 Task: Search one way flight ticket for 3 adults, 3 children in premium economy from Eagle/vail: Eagle County Regional Airport to Indianapolis: Indianapolis International Airport on 8-5-2023. Choice of flights is Spirit. Number of bags: 1 carry on bag. Price is upto 84000. Outbound departure time preference is 23:45.
Action: Mouse moved to (294, 148)
Screenshot: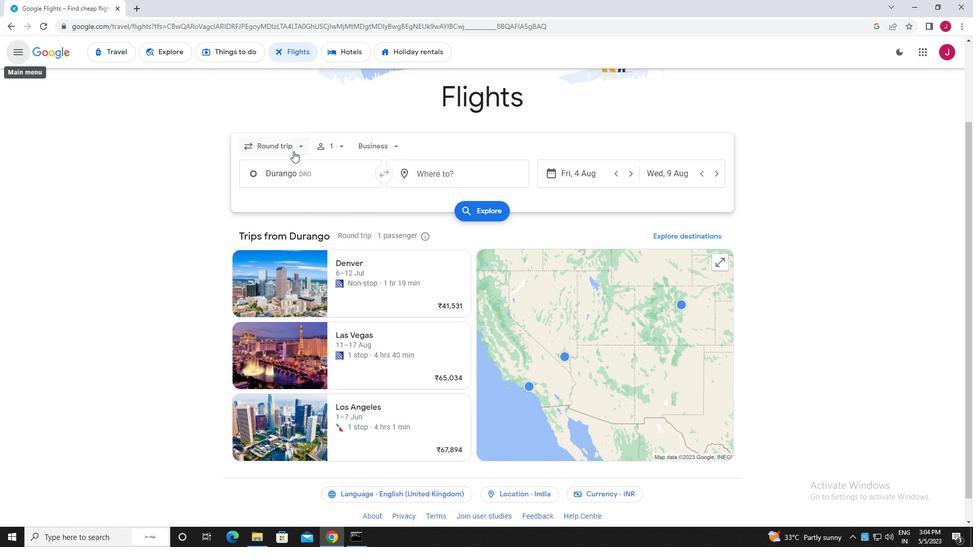 
Action: Mouse pressed left at (294, 148)
Screenshot: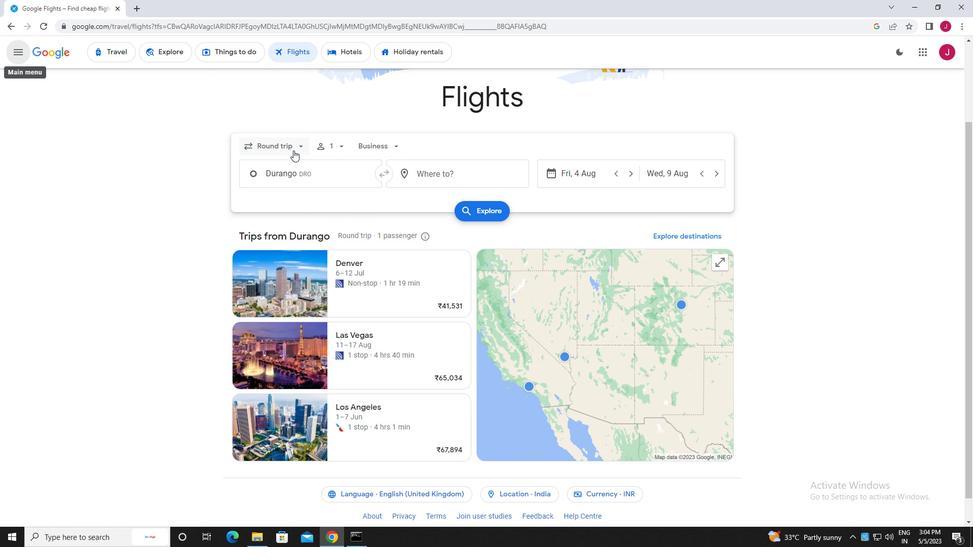 
Action: Mouse moved to (292, 193)
Screenshot: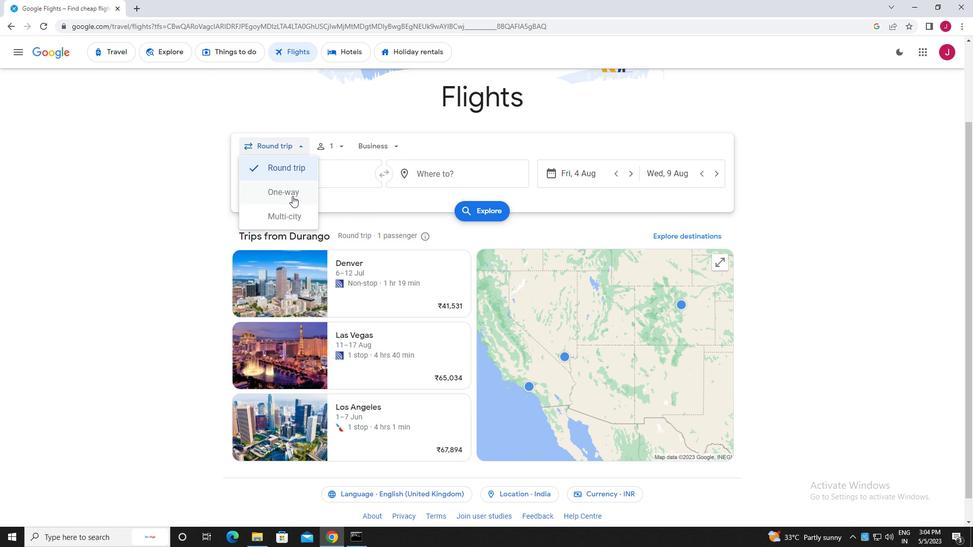 
Action: Mouse pressed left at (292, 193)
Screenshot: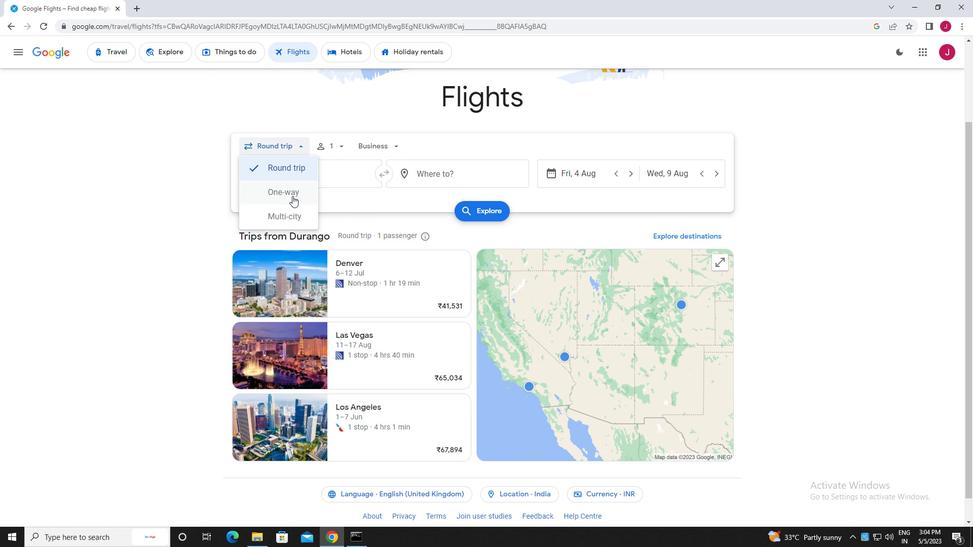 
Action: Mouse moved to (337, 144)
Screenshot: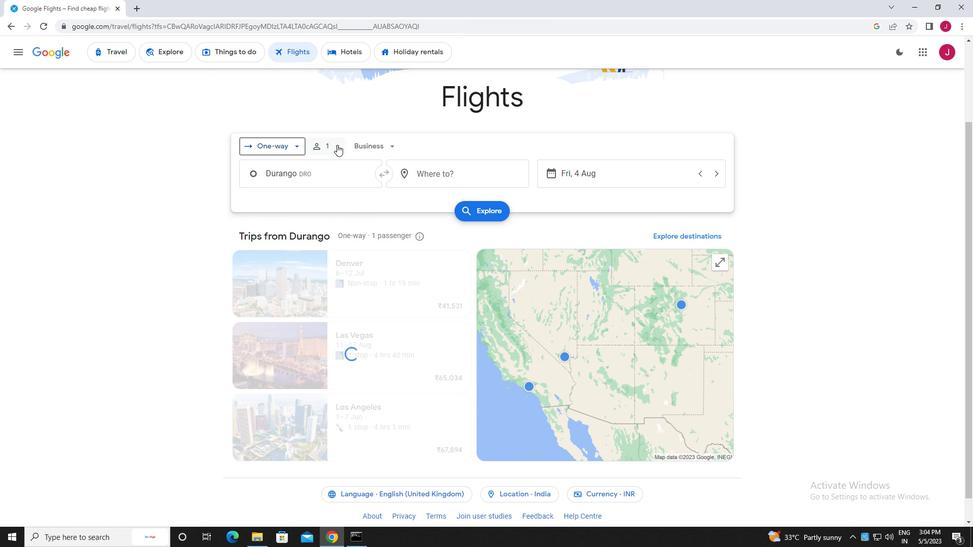 
Action: Mouse pressed left at (337, 144)
Screenshot: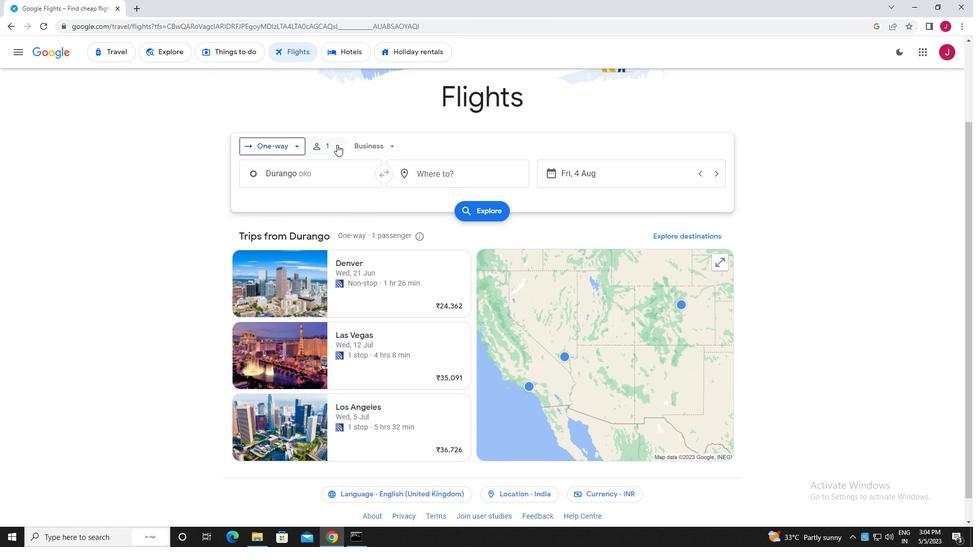 
Action: Mouse moved to (415, 199)
Screenshot: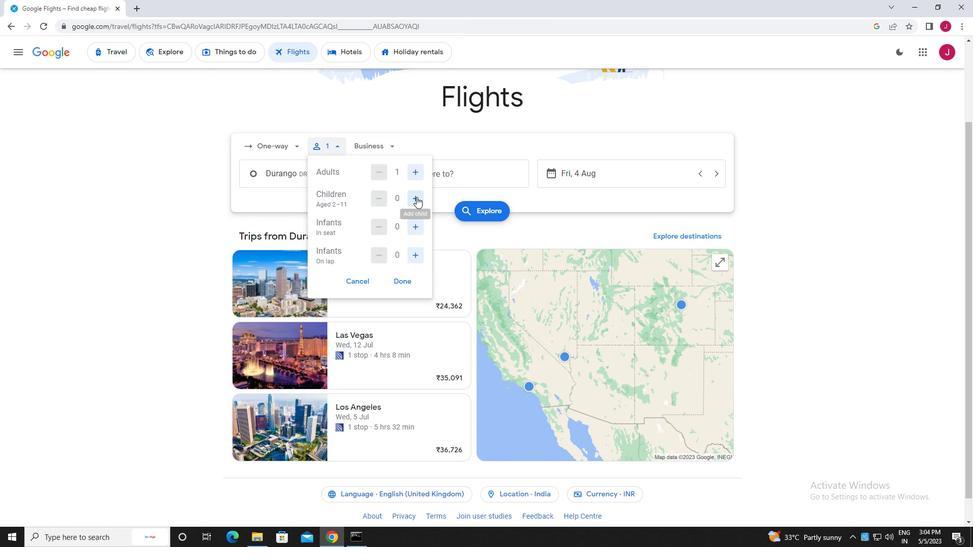
Action: Mouse pressed left at (415, 199)
Screenshot: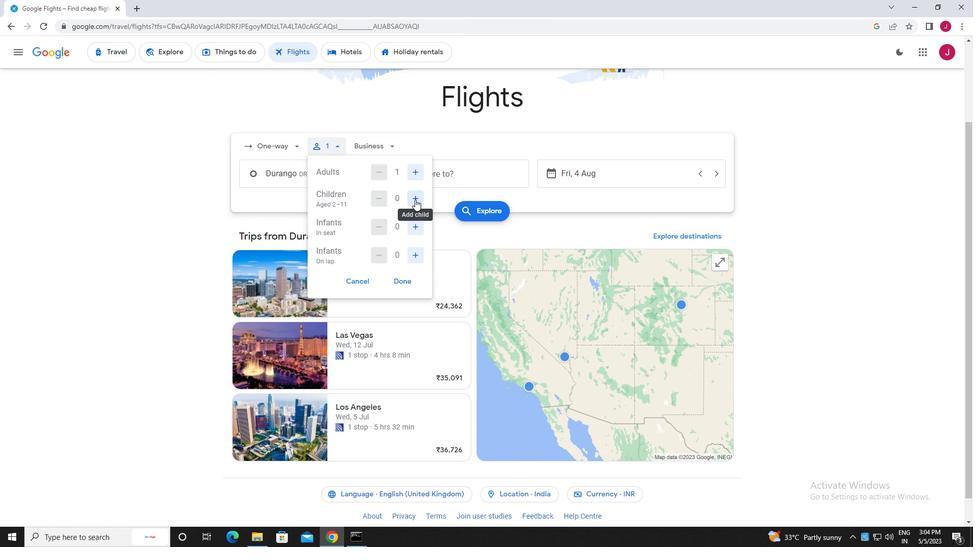 
Action: Mouse pressed left at (415, 199)
Screenshot: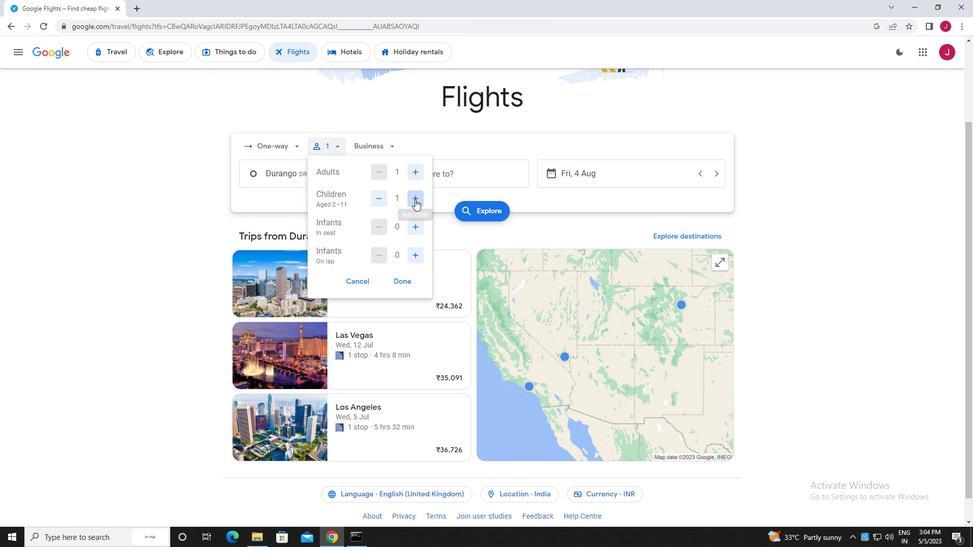 
Action: Mouse moved to (413, 170)
Screenshot: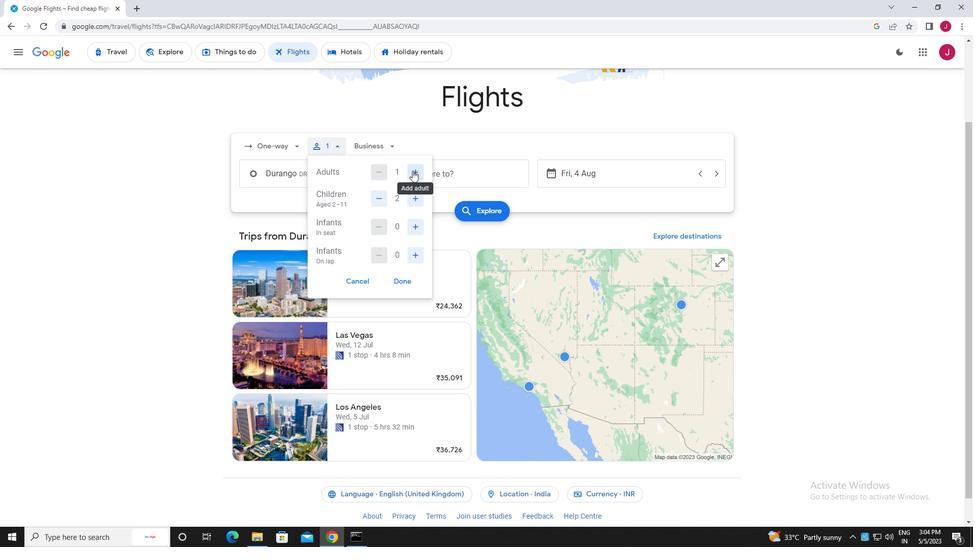 
Action: Mouse pressed left at (413, 170)
Screenshot: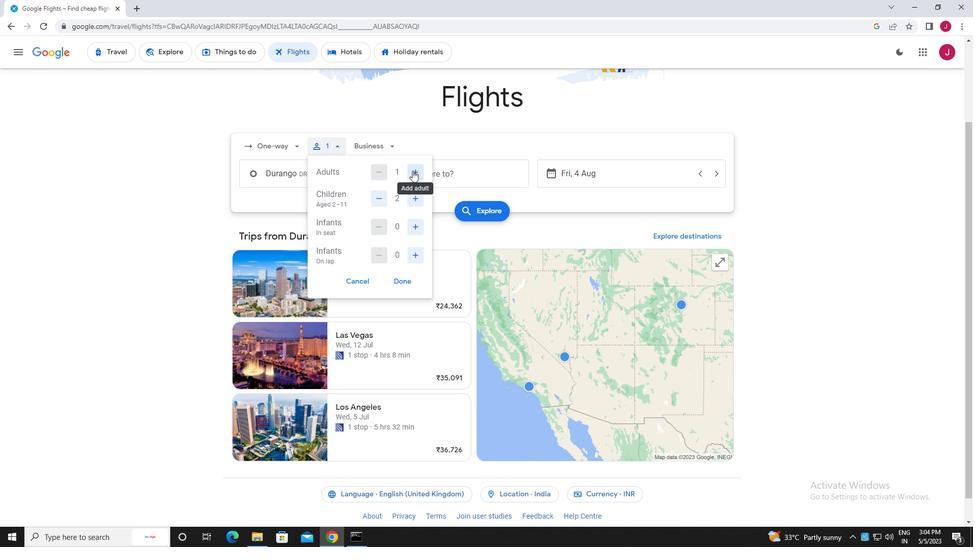 
Action: Mouse moved to (413, 170)
Screenshot: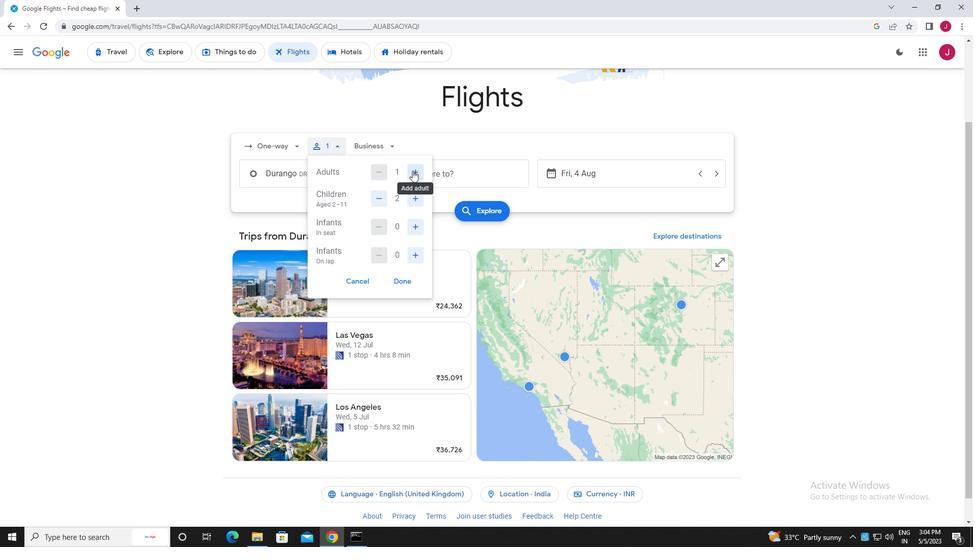 
Action: Mouse pressed left at (413, 170)
Screenshot: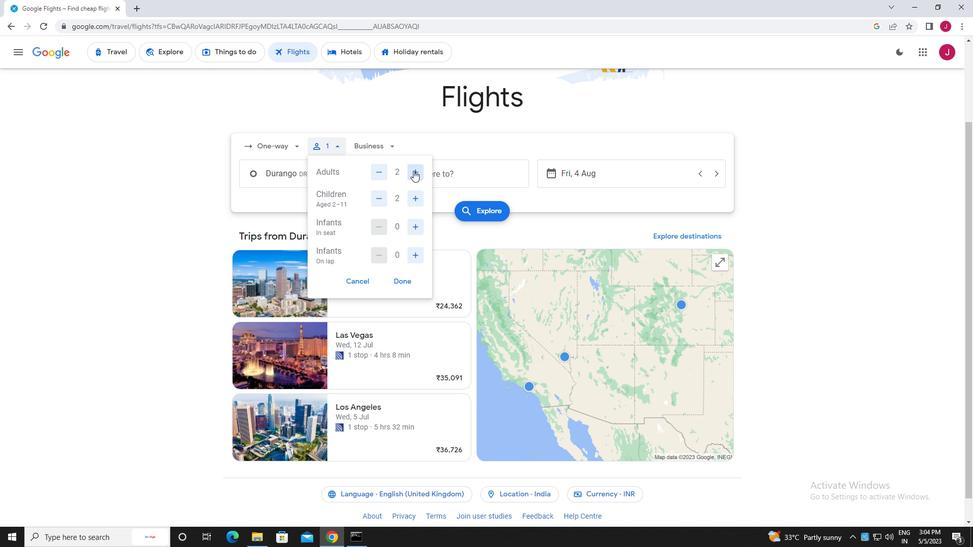 
Action: Mouse moved to (416, 198)
Screenshot: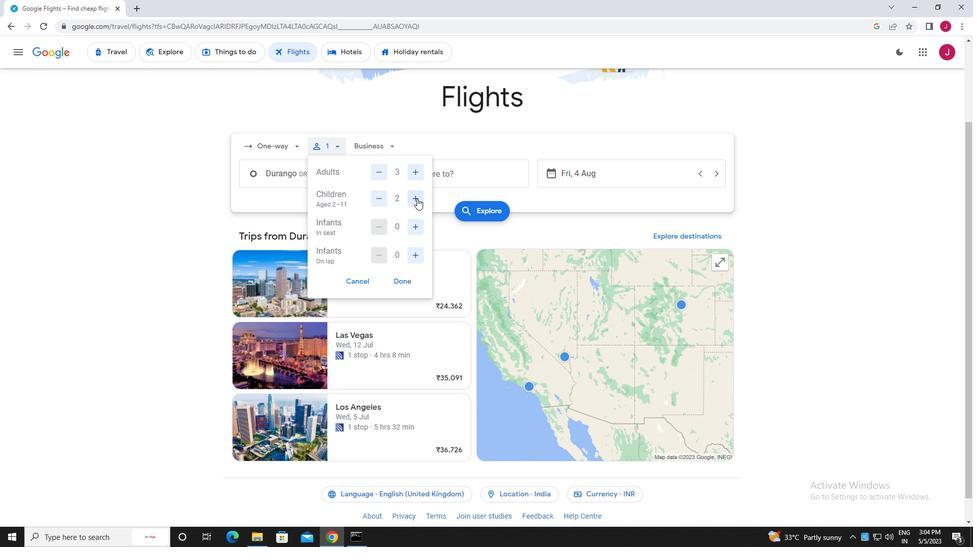 
Action: Mouse pressed left at (416, 198)
Screenshot: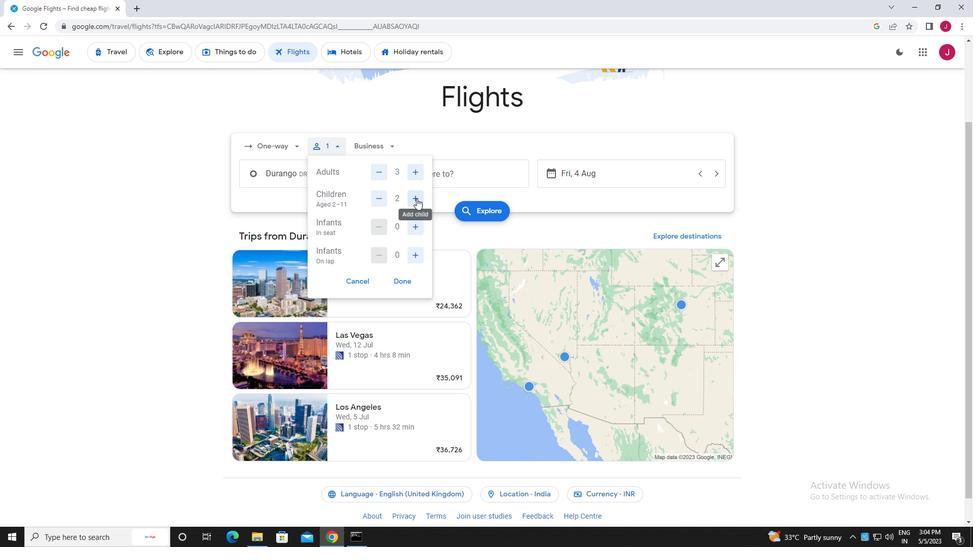 
Action: Mouse moved to (404, 279)
Screenshot: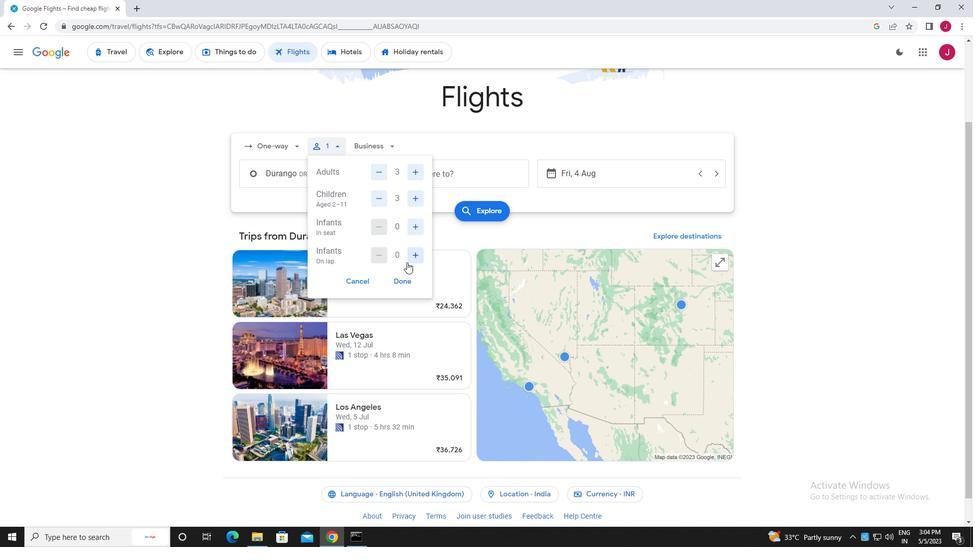 
Action: Mouse pressed left at (404, 279)
Screenshot: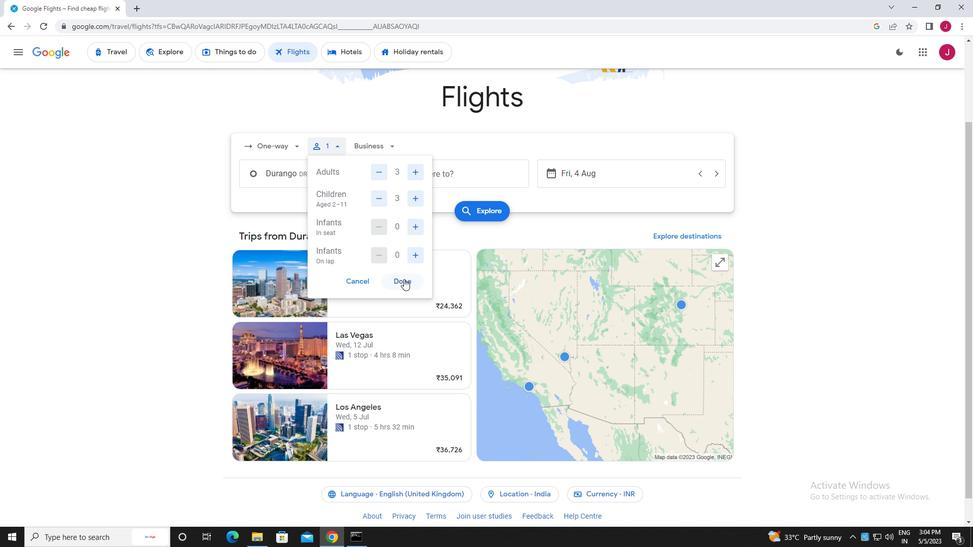 
Action: Mouse moved to (376, 150)
Screenshot: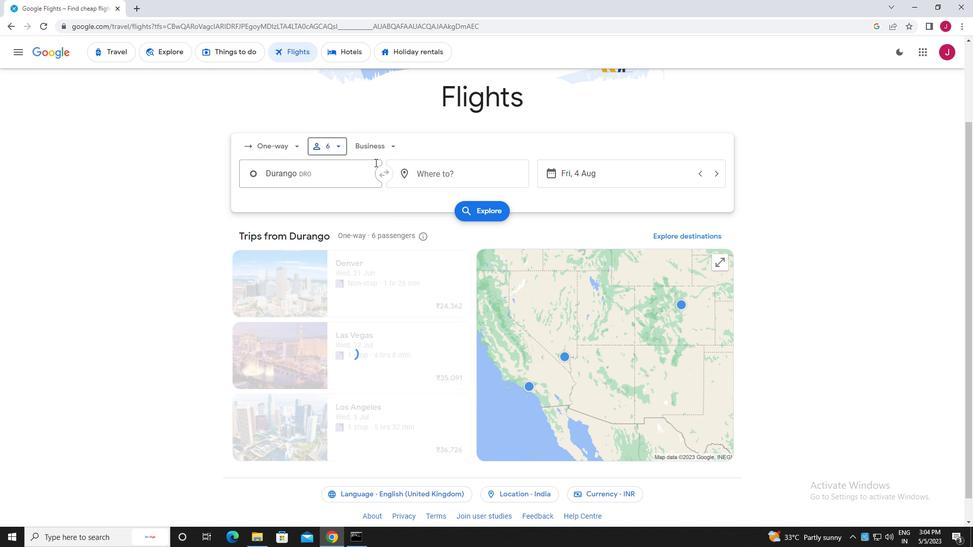 
Action: Mouse pressed left at (376, 150)
Screenshot: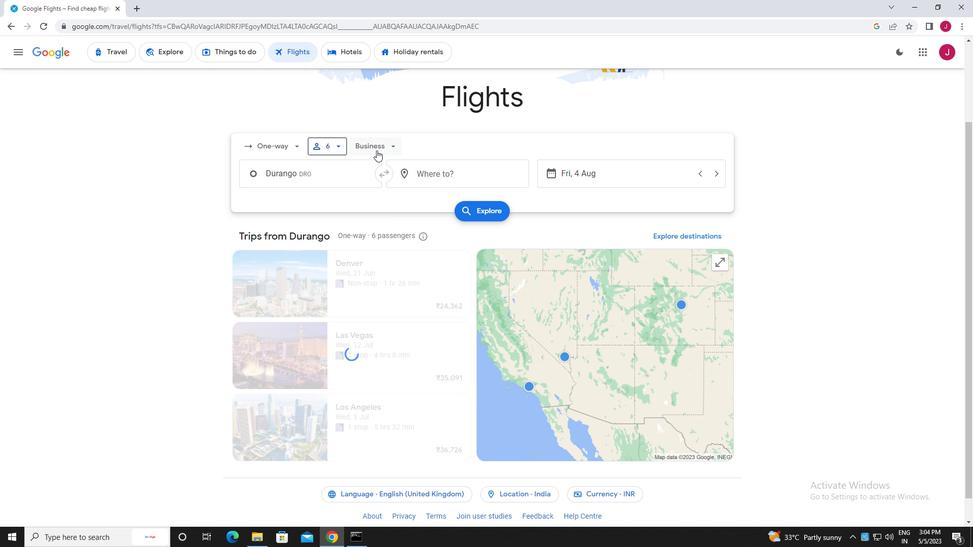 
Action: Mouse moved to (392, 194)
Screenshot: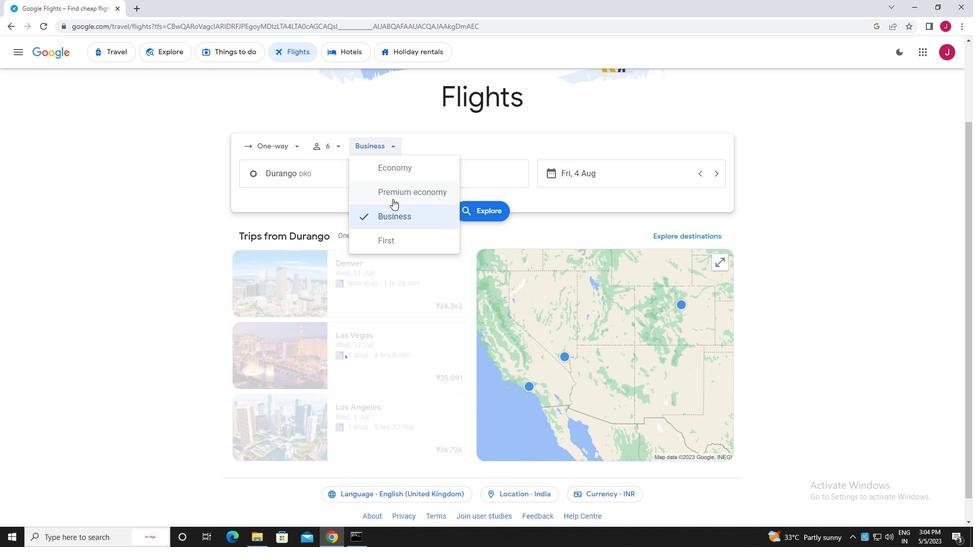 
Action: Mouse pressed left at (392, 194)
Screenshot: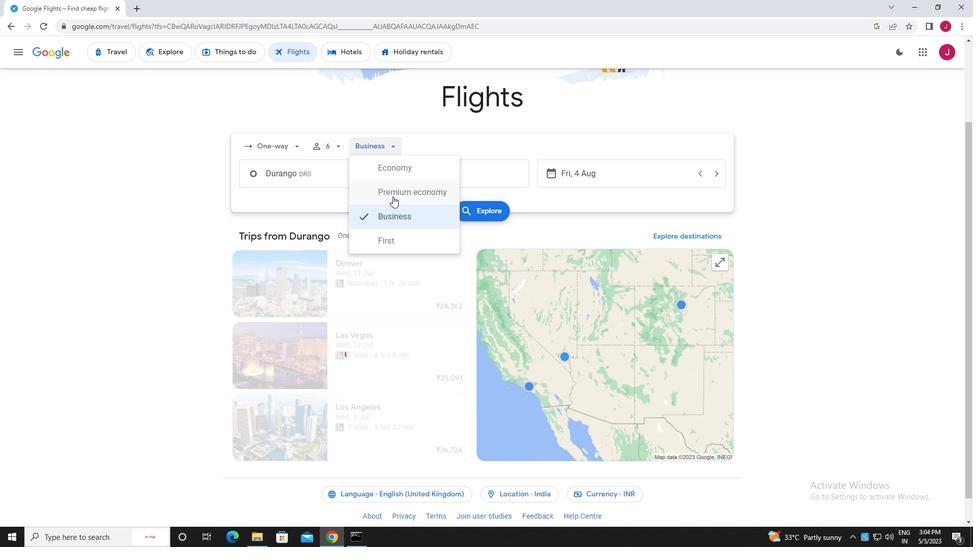 
Action: Mouse moved to (343, 176)
Screenshot: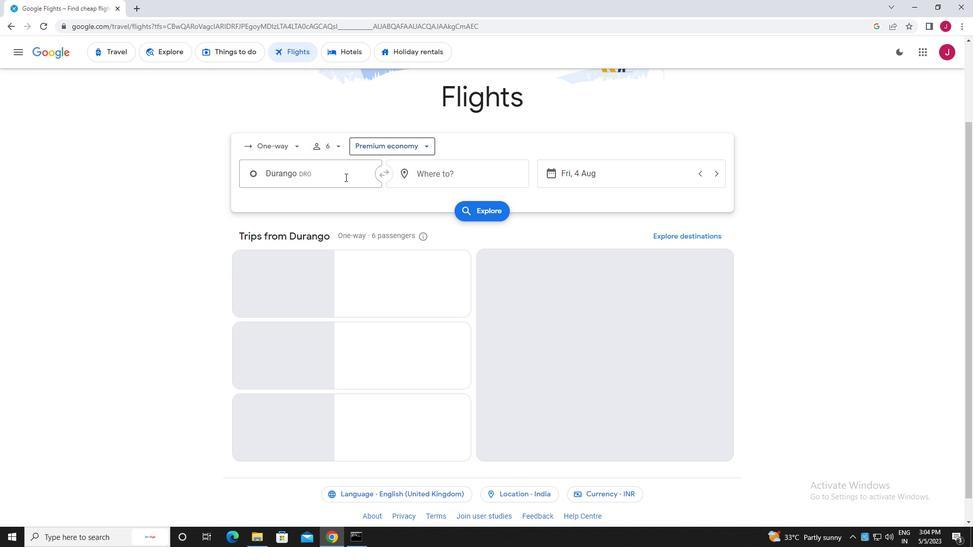 
Action: Mouse pressed left at (343, 176)
Screenshot: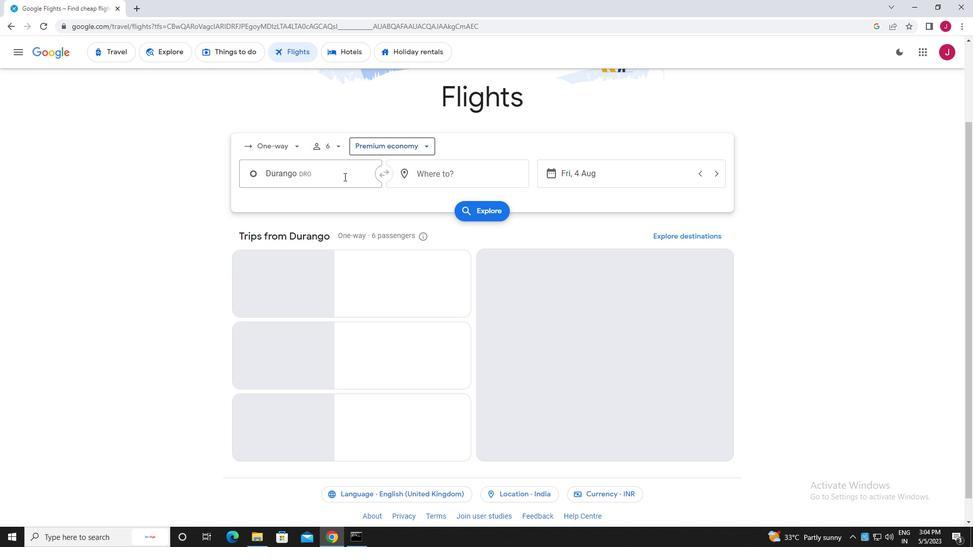 
Action: Mouse moved to (343, 176)
Screenshot: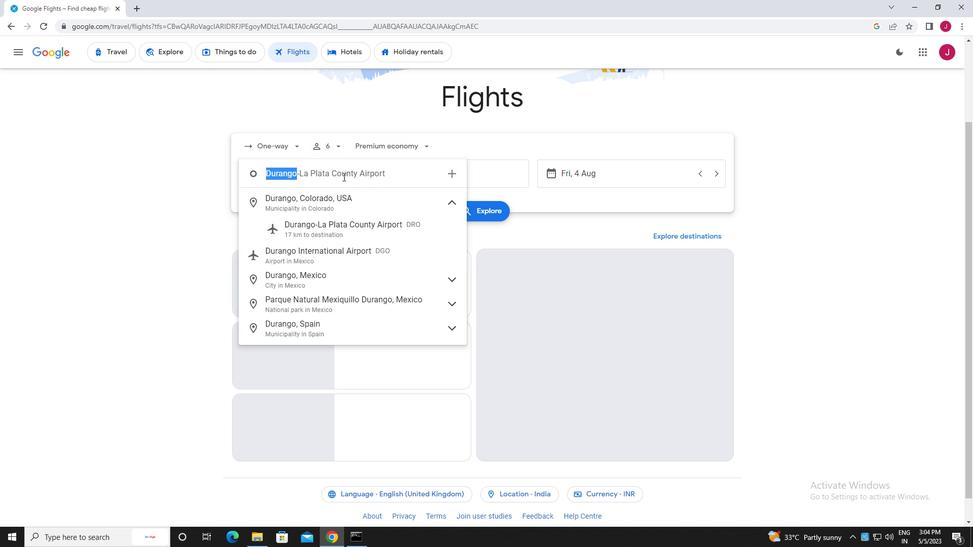 
Action: Key pressed eagle<Key.space>cou
Screenshot: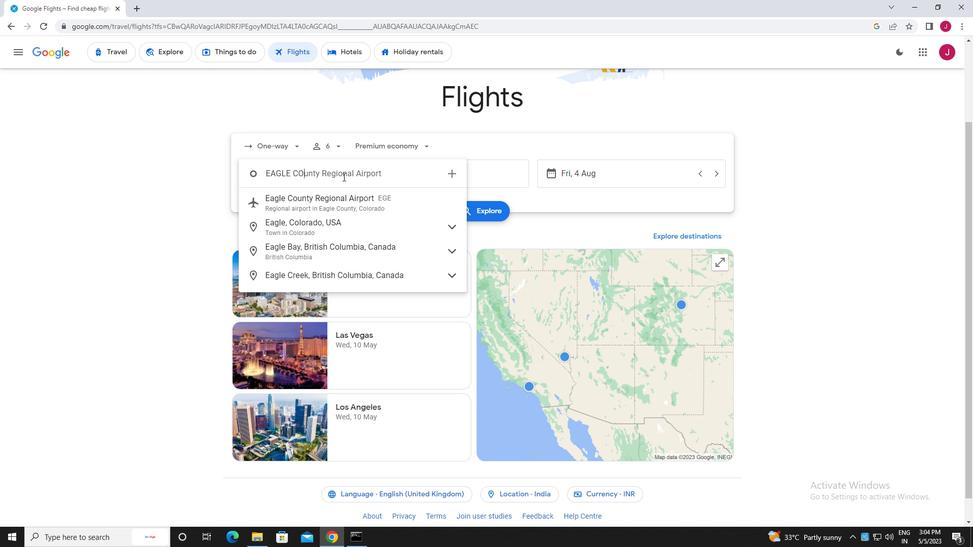 
Action: Mouse moved to (409, 207)
Screenshot: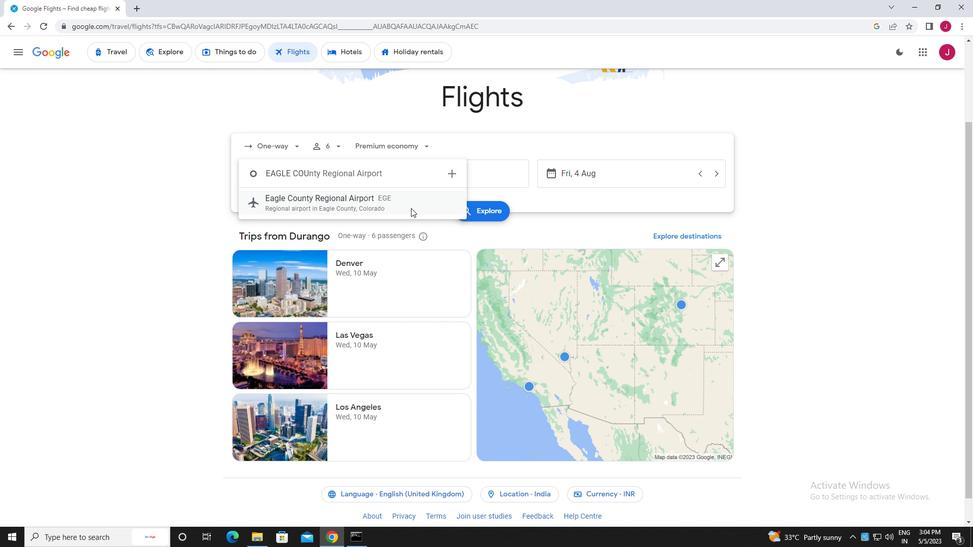 
Action: Mouse pressed left at (409, 207)
Screenshot: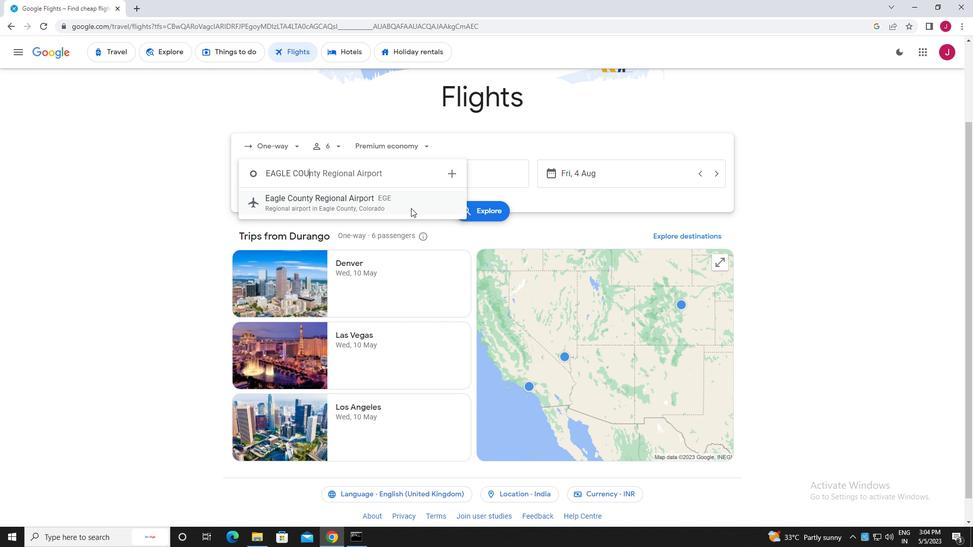 
Action: Mouse moved to (461, 177)
Screenshot: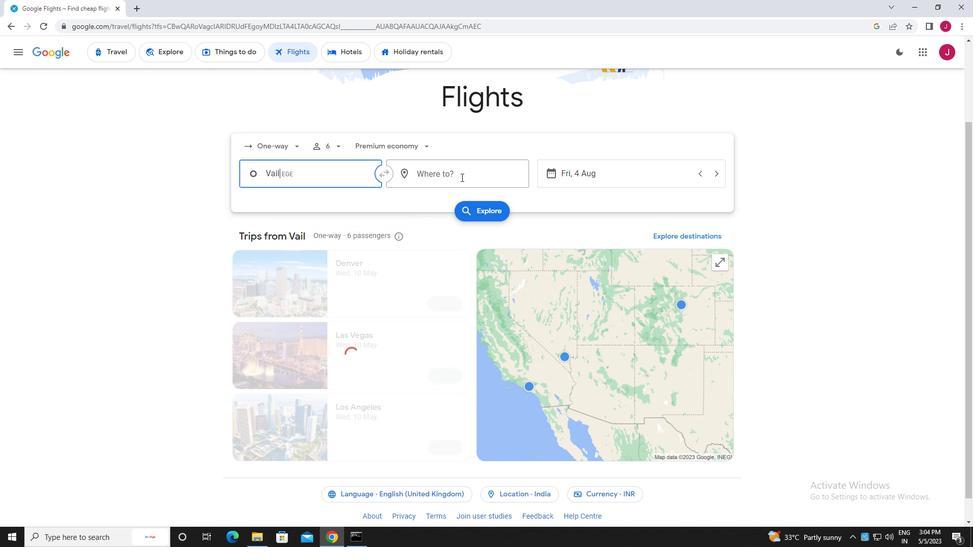 
Action: Mouse pressed left at (461, 177)
Screenshot: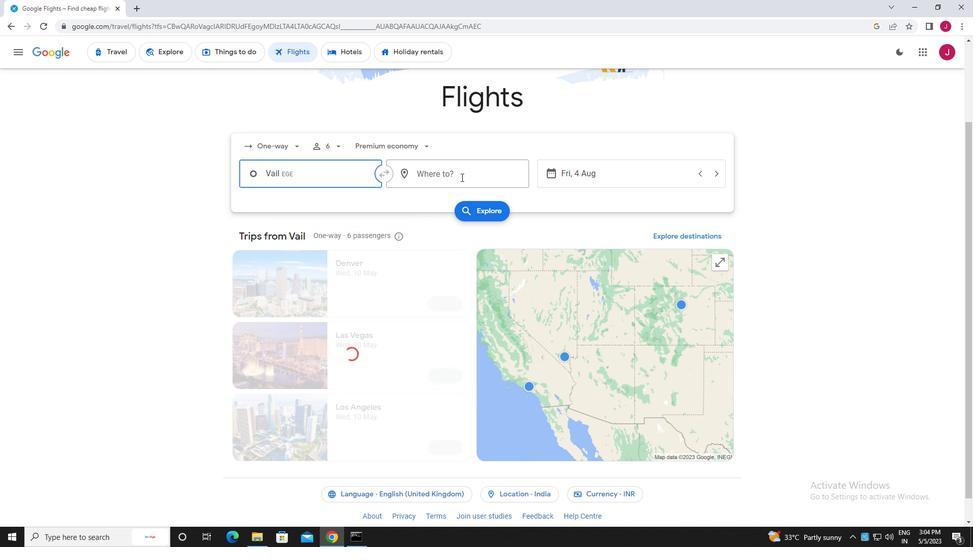 
Action: Key pressed indianapo
Screenshot: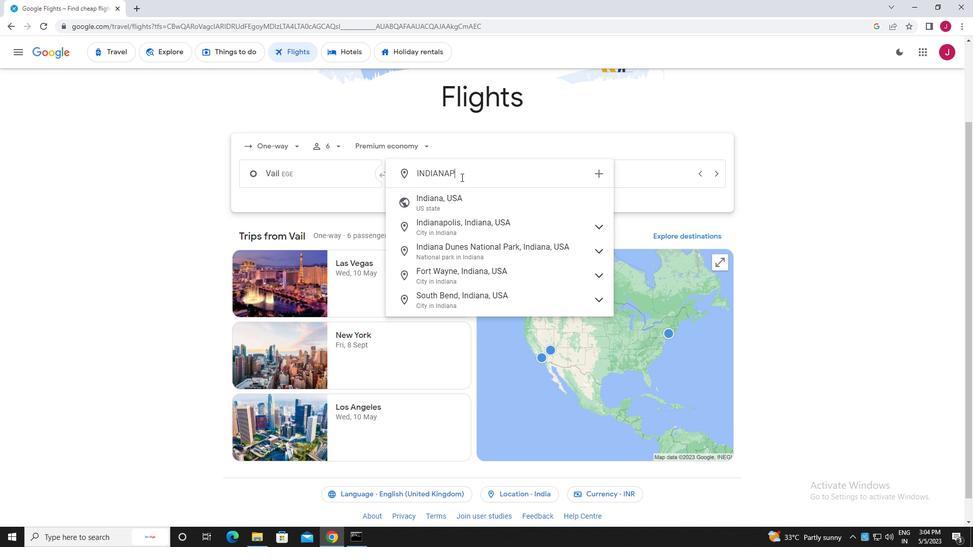 
Action: Mouse moved to (491, 224)
Screenshot: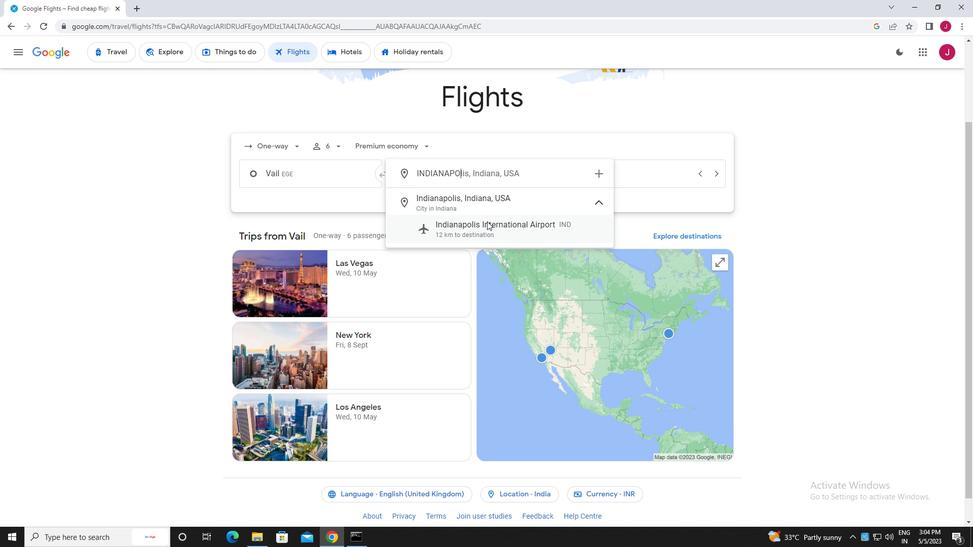 
Action: Mouse pressed left at (491, 224)
Screenshot: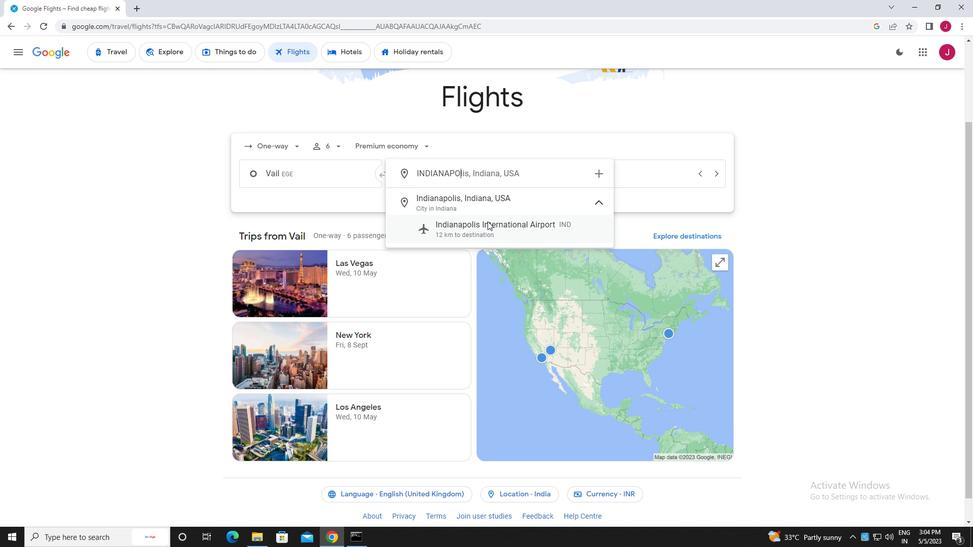 
Action: Mouse moved to (597, 175)
Screenshot: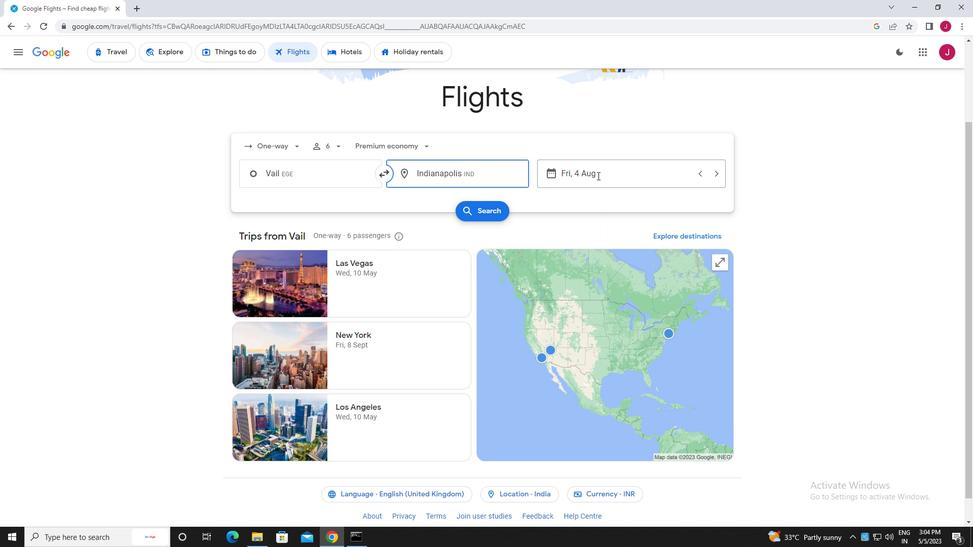 
Action: Mouse pressed left at (597, 175)
Screenshot: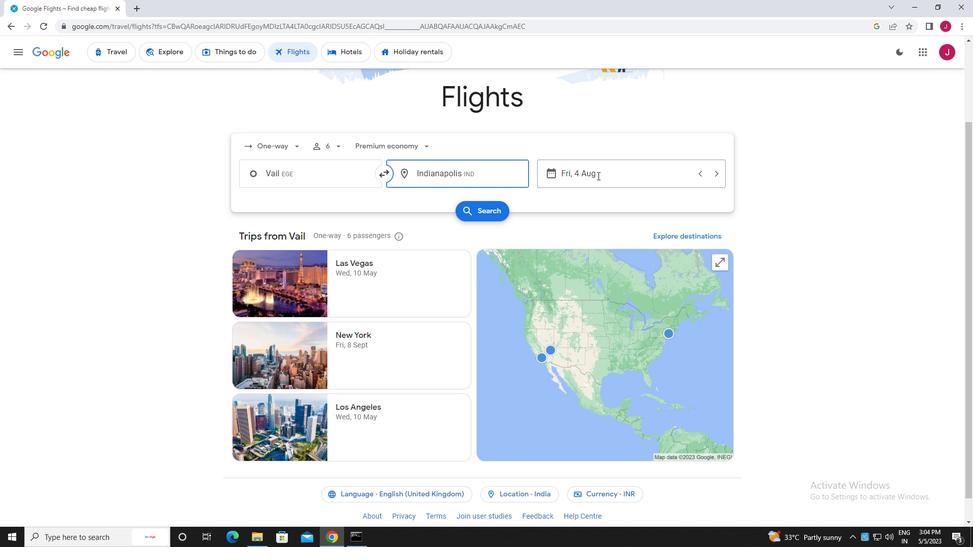 
Action: Mouse moved to (508, 251)
Screenshot: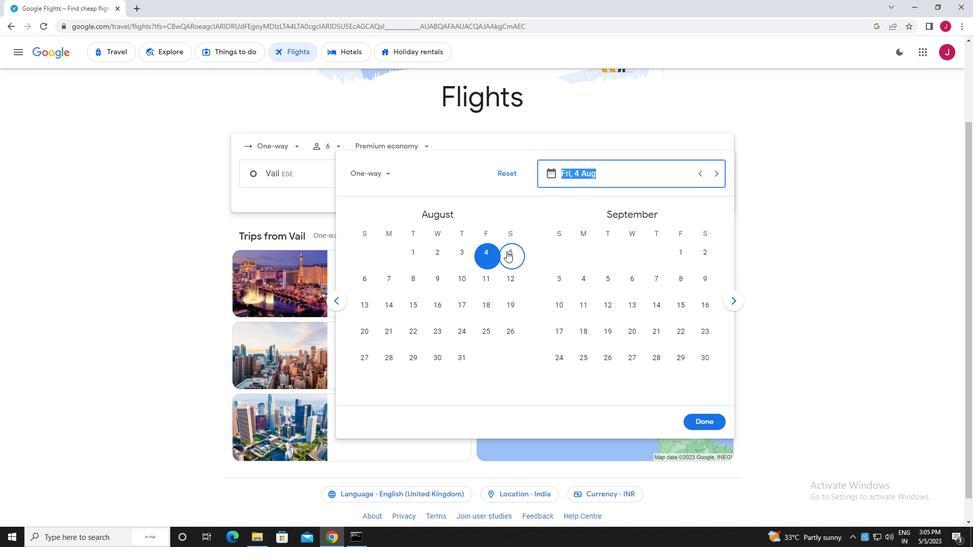 
Action: Mouse pressed left at (508, 251)
Screenshot: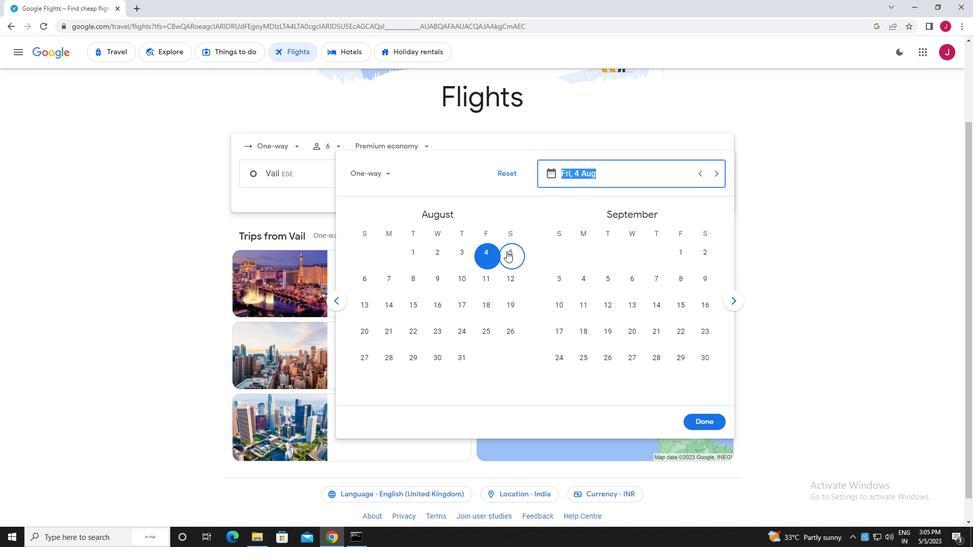 
Action: Mouse moved to (702, 420)
Screenshot: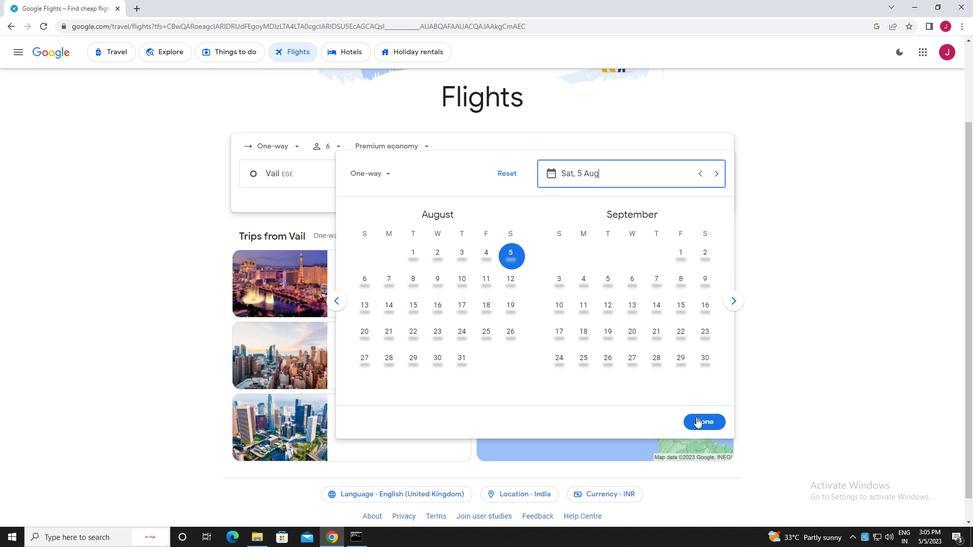 
Action: Mouse pressed left at (702, 420)
Screenshot: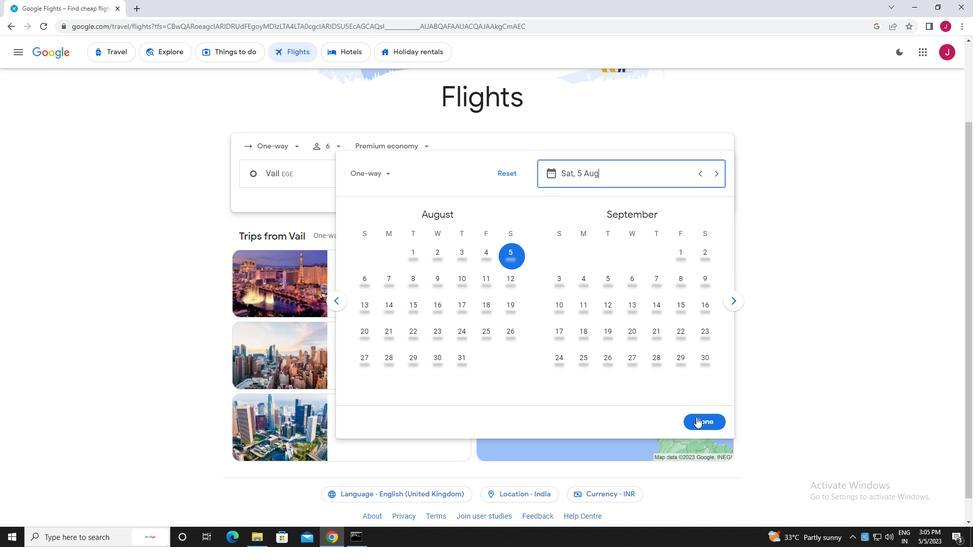 
Action: Mouse moved to (492, 210)
Screenshot: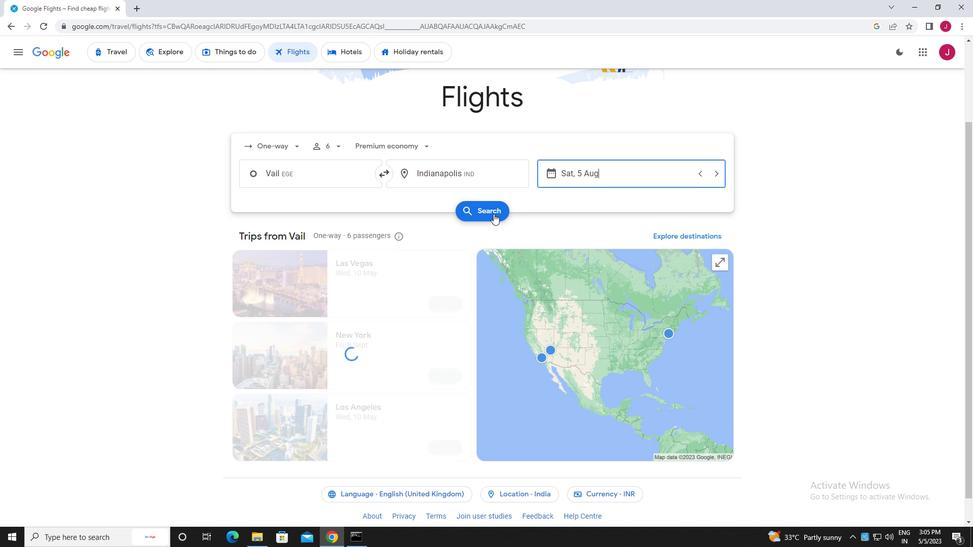 
Action: Mouse pressed left at (492, 210)
Screenshot: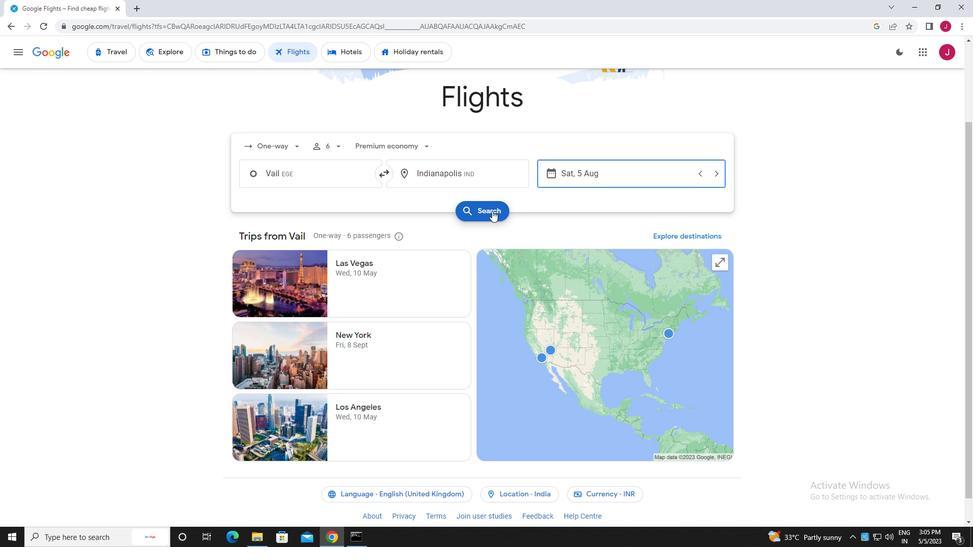 
Action: Mouse moved to (271, 144)
Screenshot: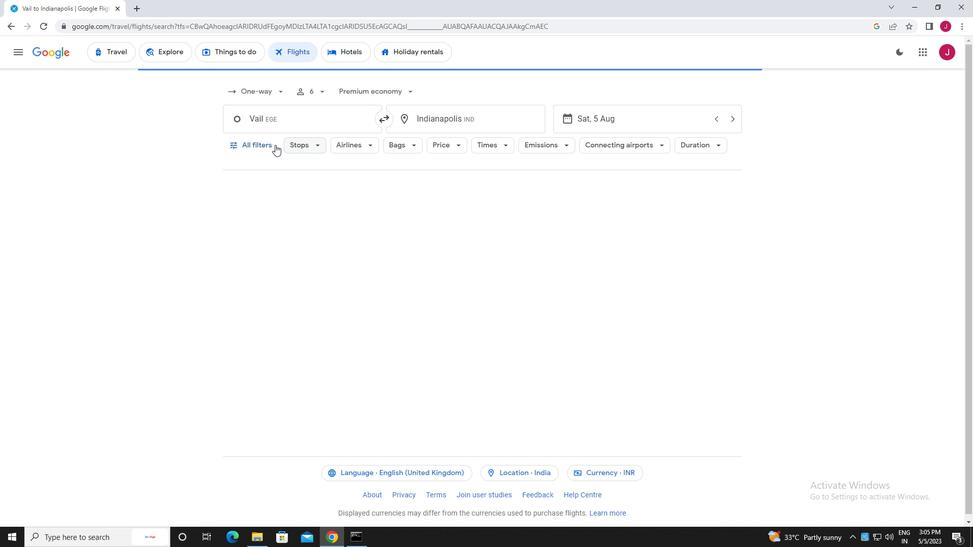 
Action: Mouse pressed left at (271, 144)
Screenshot: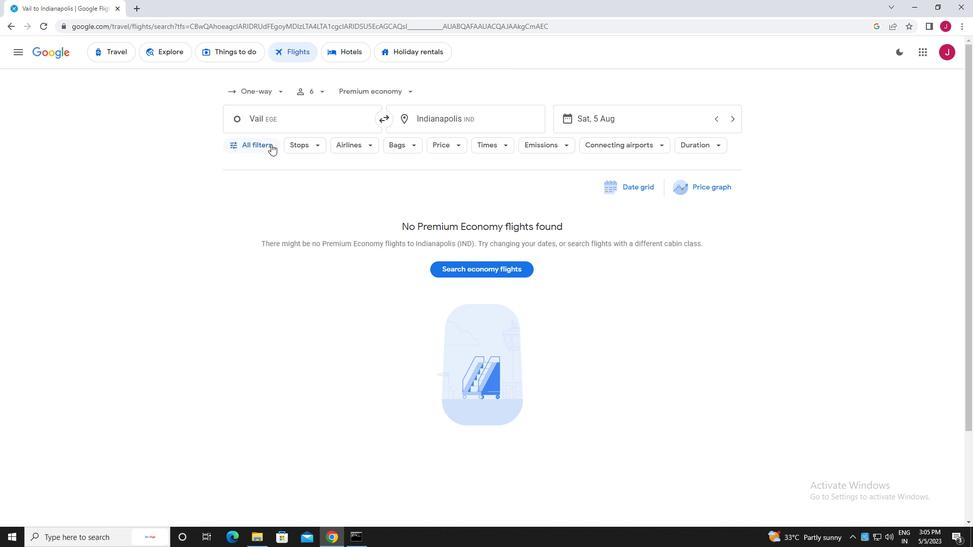 
Action: Mouse moved to (358, 249)
Screenshot: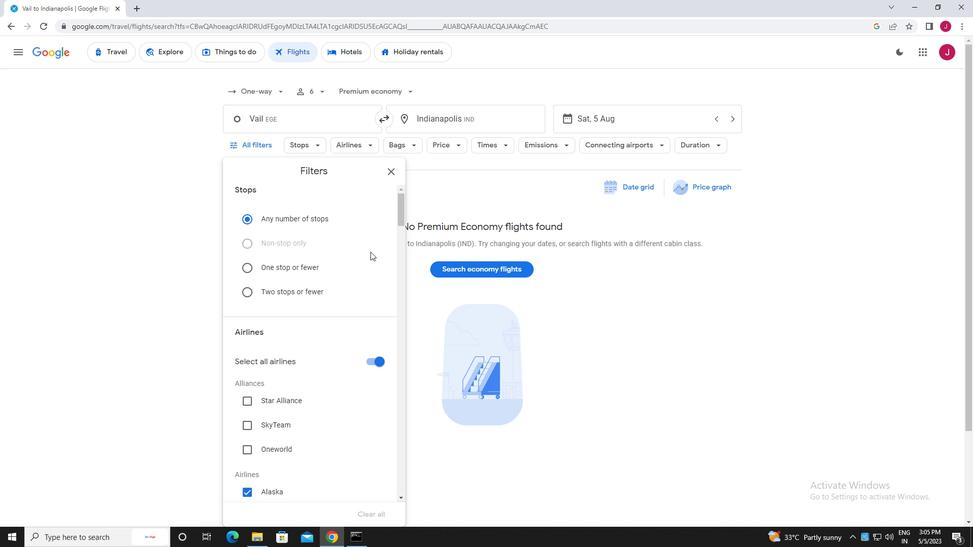 
Action: Mouse scrolled (358, 249) with delta (0, 0)
Screenshot: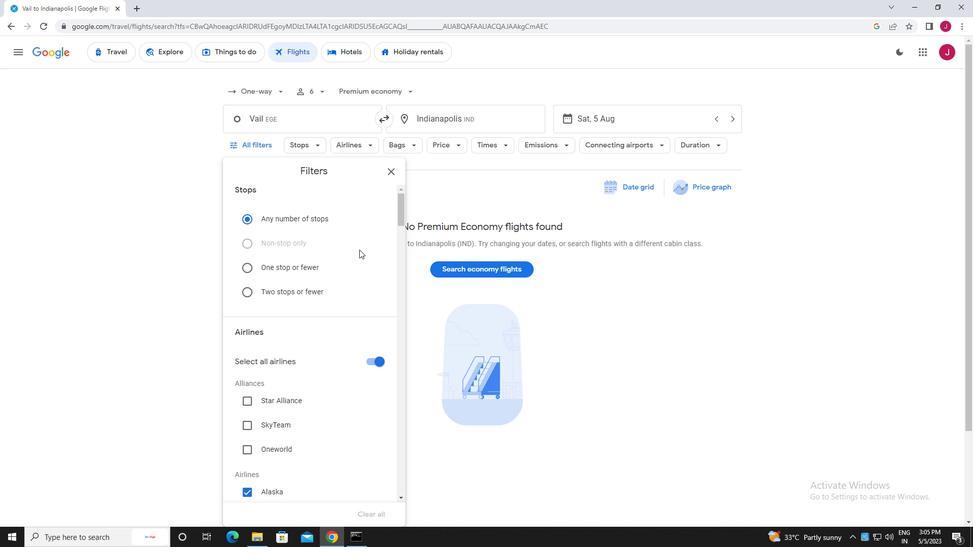 
Action: Mouse scrolled (358, 249) with delta (0, 0)
Screenshot: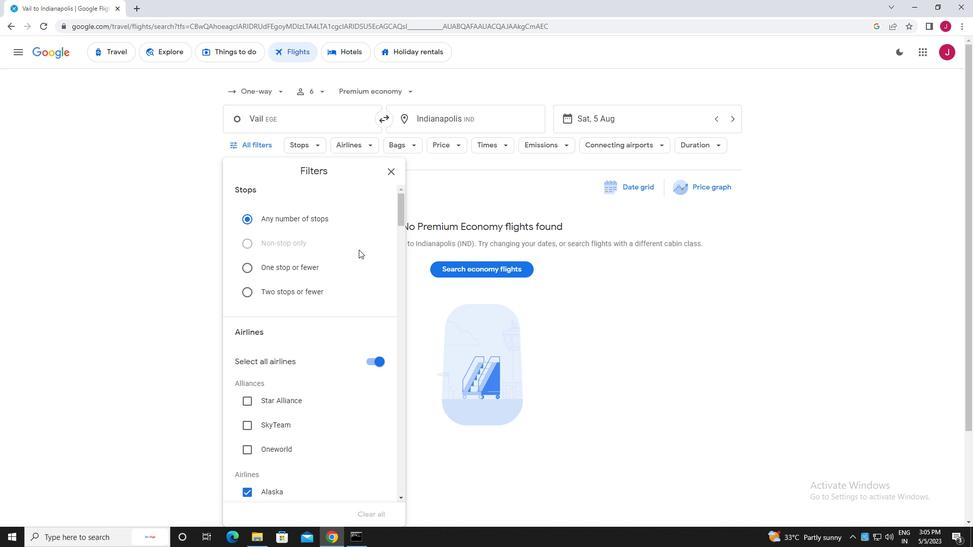 
Action: Mouse moved to (372, 259)
Screenshot: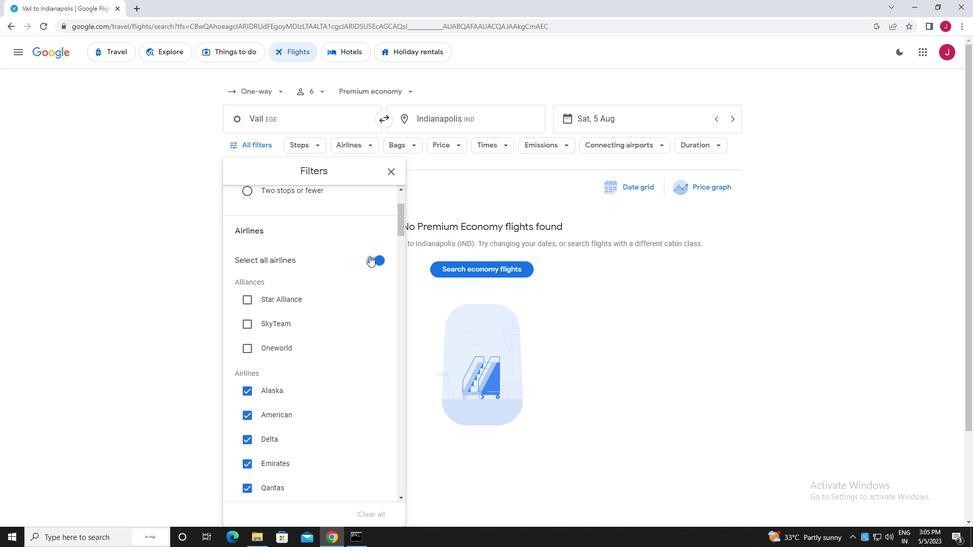 
Action: Mouse pressed left at (372, 259)
Screenshot: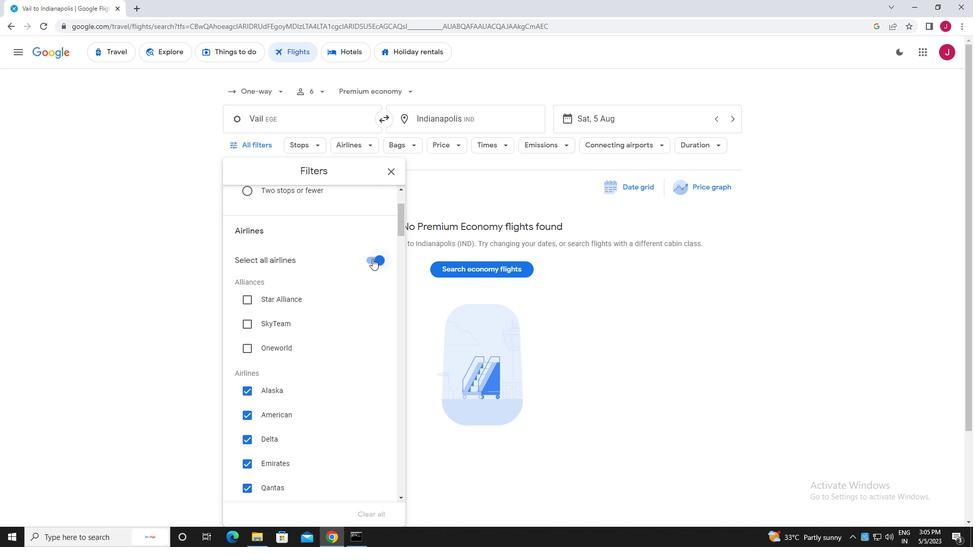 
Action: Mouse moved to (354, 259)
Screenshot: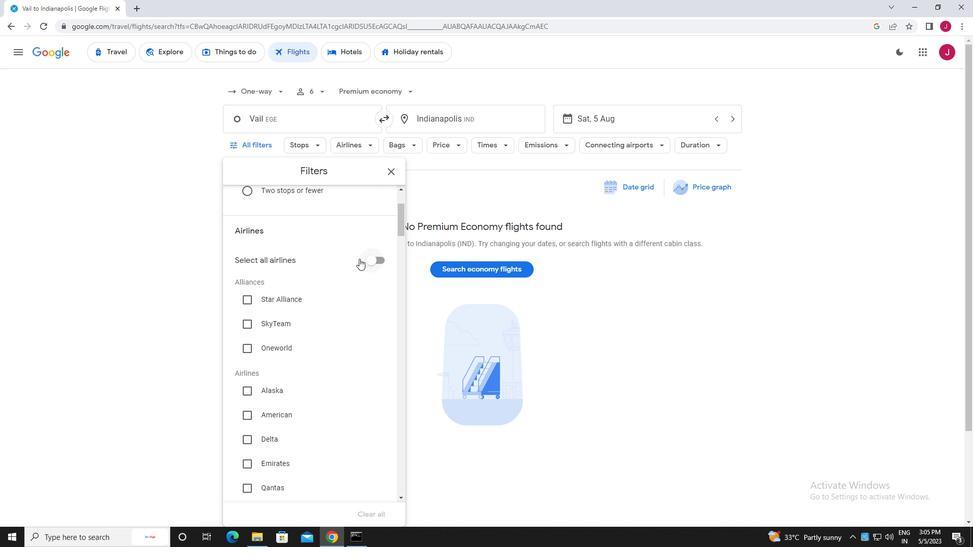 
Action: Mouse scrolled (354, 258) with delta (0, 0)
Screenshot: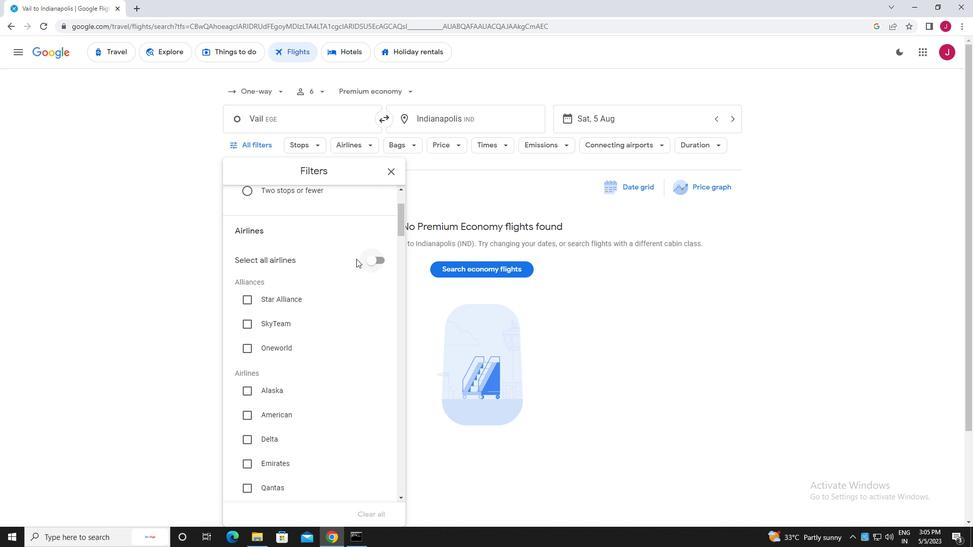 
Action: Mouse scrolled (354, 258) with delta (0, 0)
Screenshot: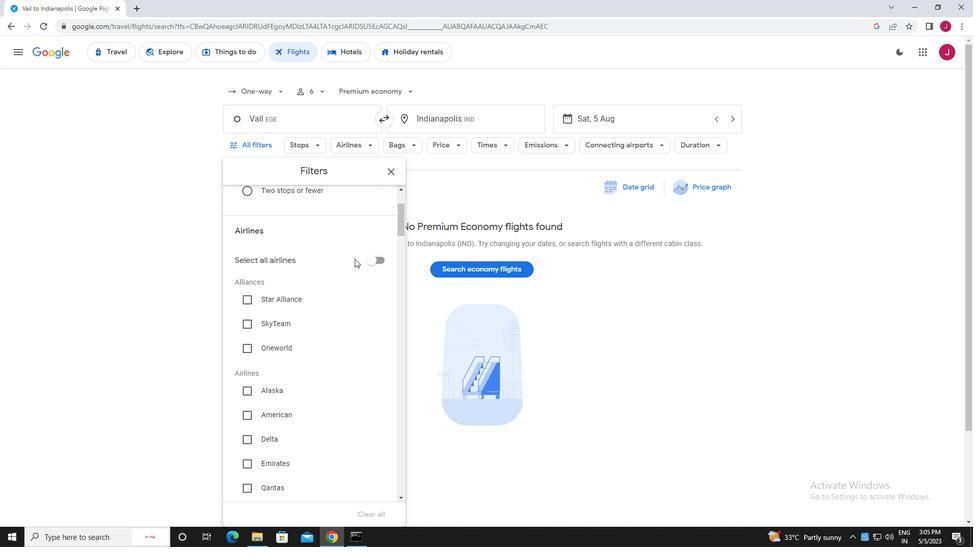 
Action: Mouse scrolled (354, 258) with delta (0, 0)
Screenshot: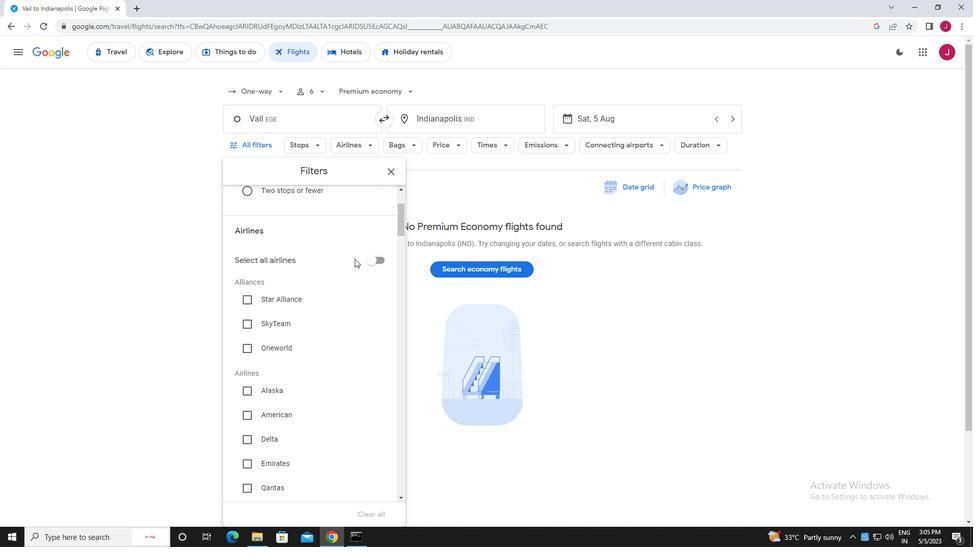 
Action: Mouse moved to (282, 335)
Screenshot: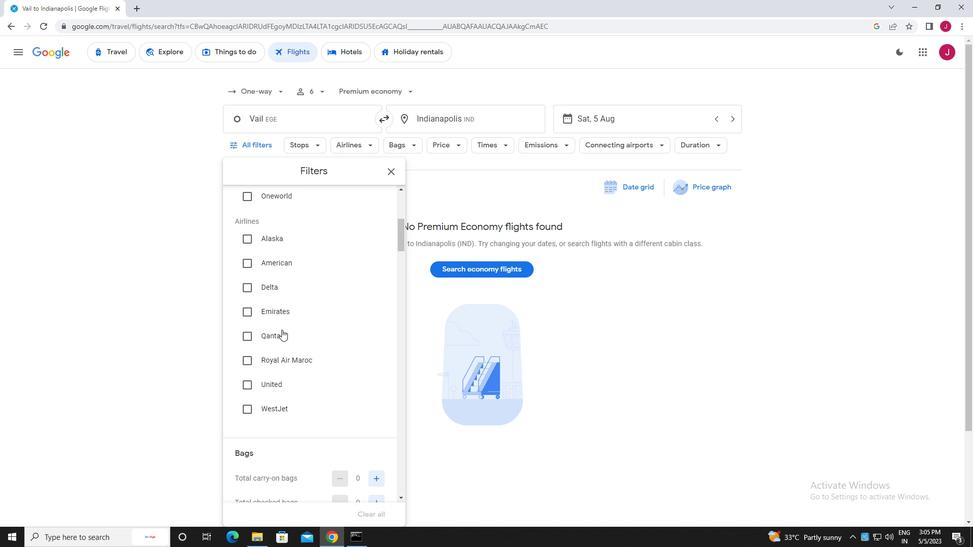 
Action: Mouse scrolled (282, 335) with delta (0, 0)
Screenshot: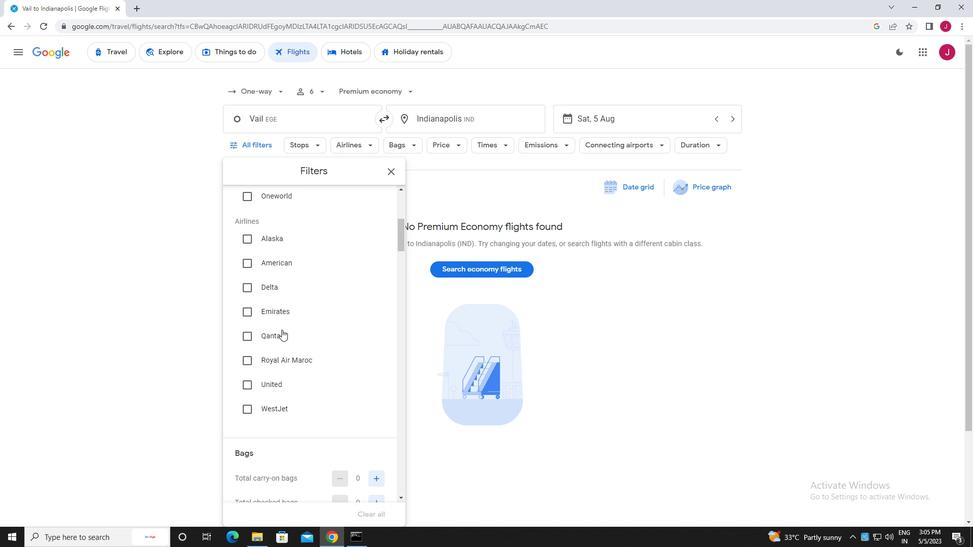 
Action: Mouse scrolled (282, 335) with delta (0, 0)
Screenshot: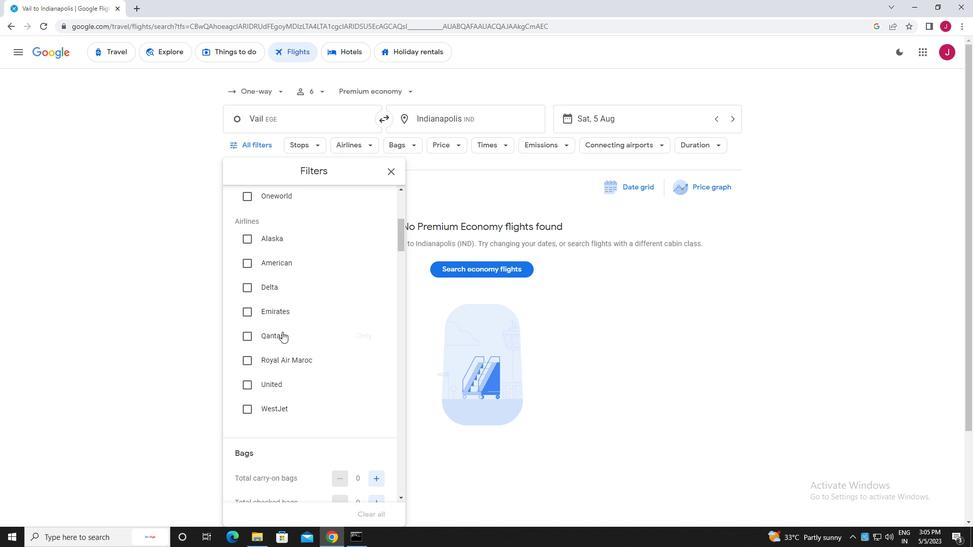 
Action: Mouse scrolled (282, 335) with delta (0, 0)
Screenshot: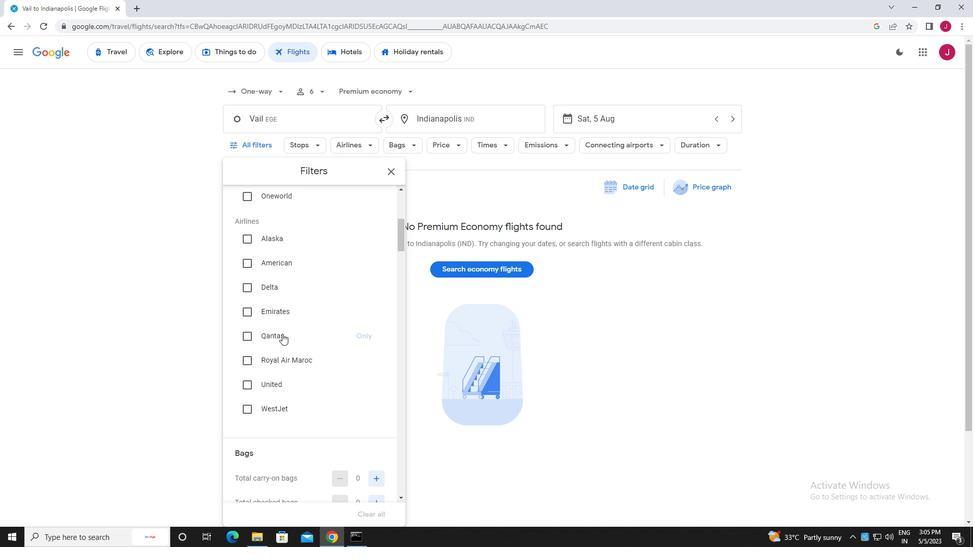 
Action: Mouse scrolled (282, 335) with delta (0, 0)
Screenshot: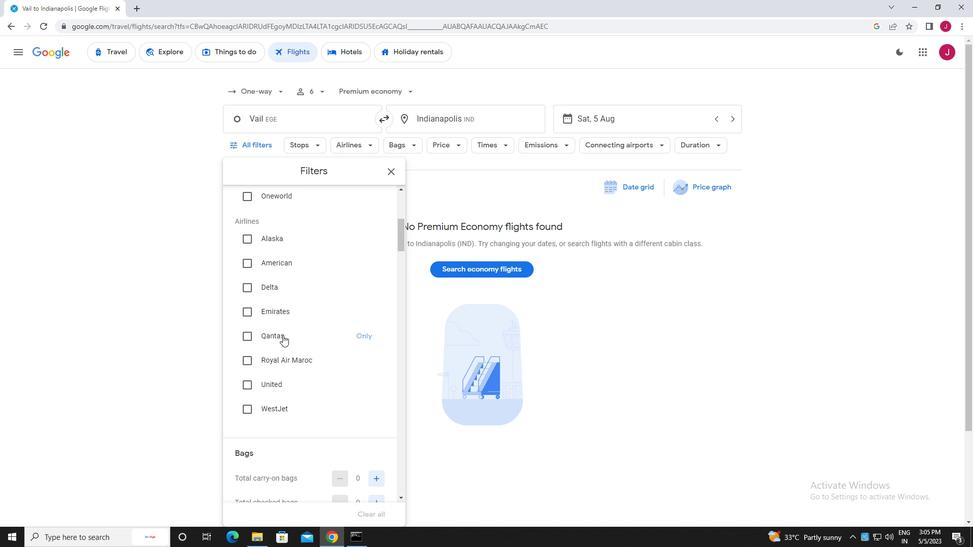 
Action: Mouse moved to (290, 334)
Screenshot: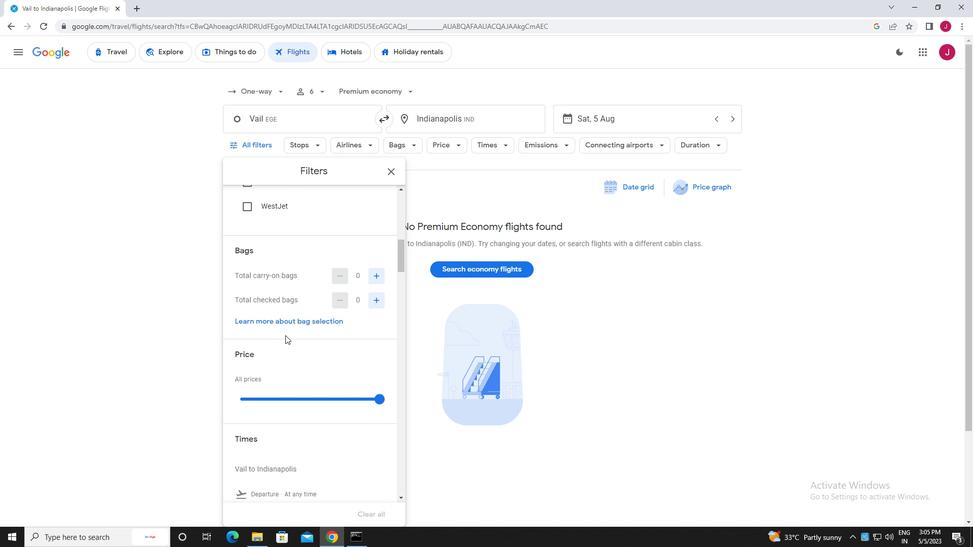 
Action: Mouse scrolled (290, 333) with delta (0, 0)
Screenshot: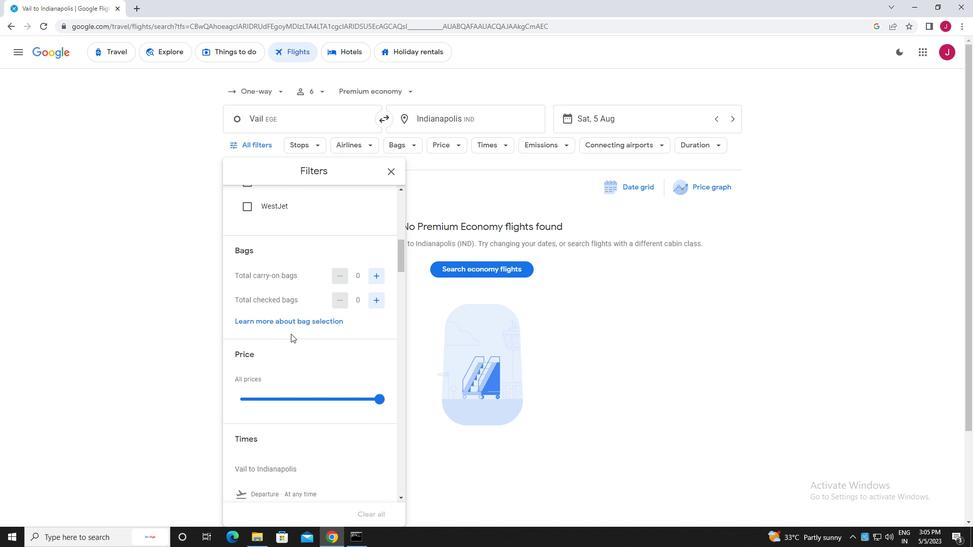
Action: Mouse moved to (375, 224)
Screenshot: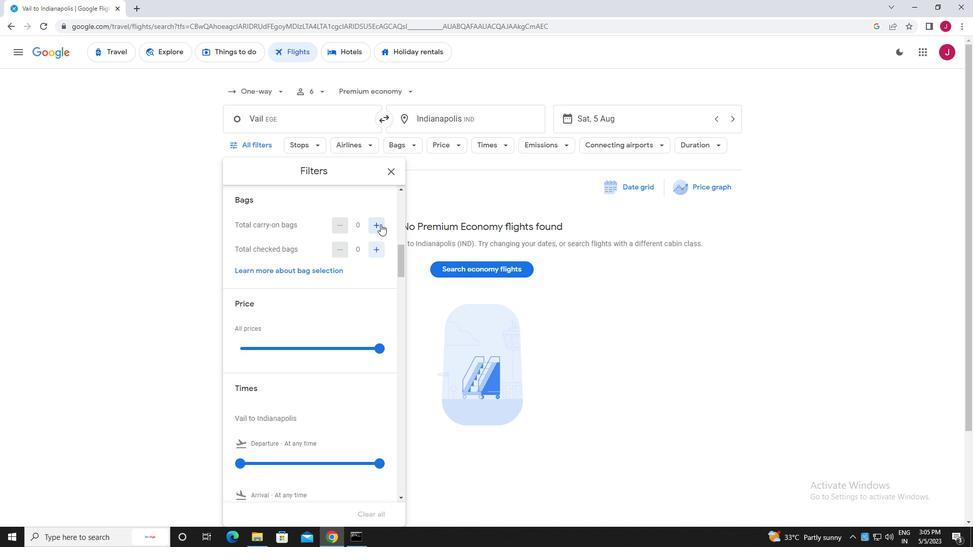 
Action: Mouse pressed left at (375, 224)
Screenshot: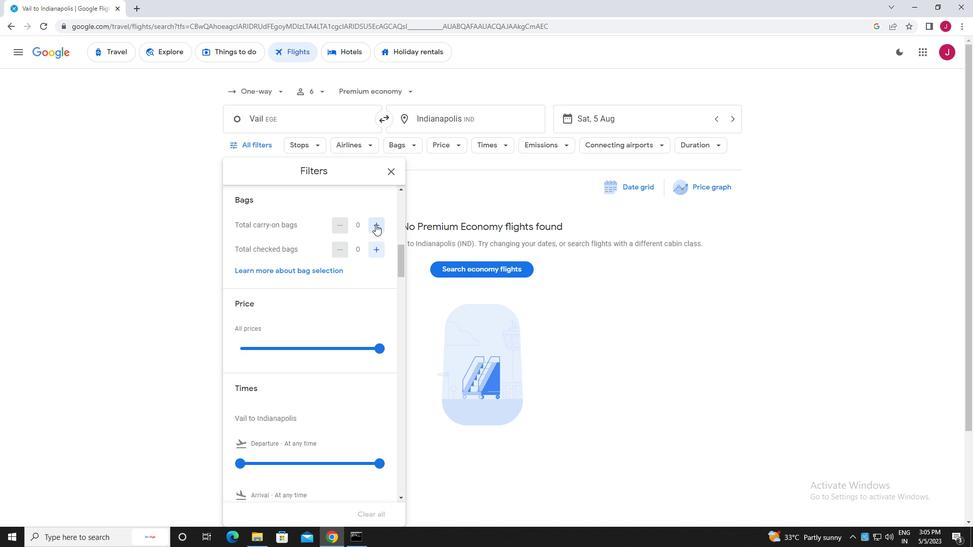 
Action: Mouse moved to (358, 241)
Screenshot: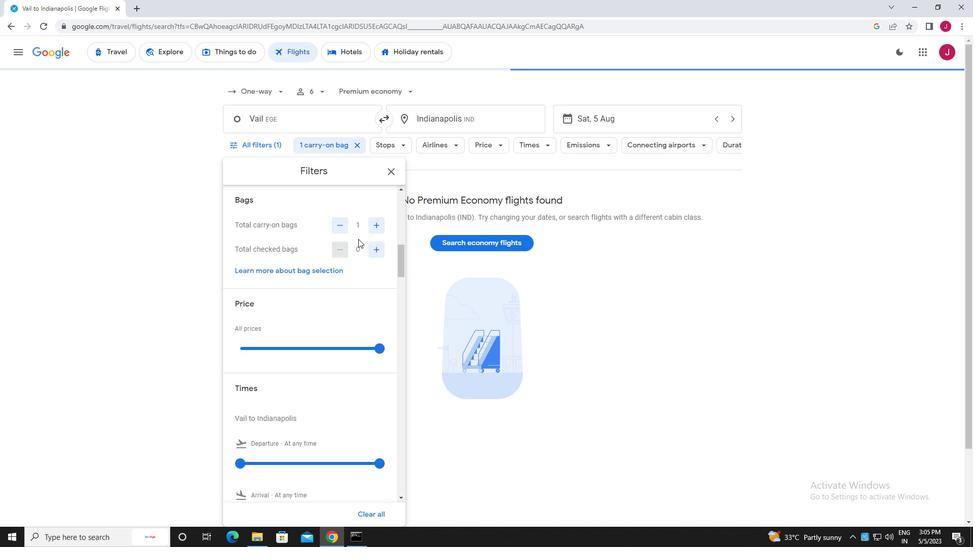 
Action: Mouse scrolled (358, 241) with delta (0, 0)
Screenshot: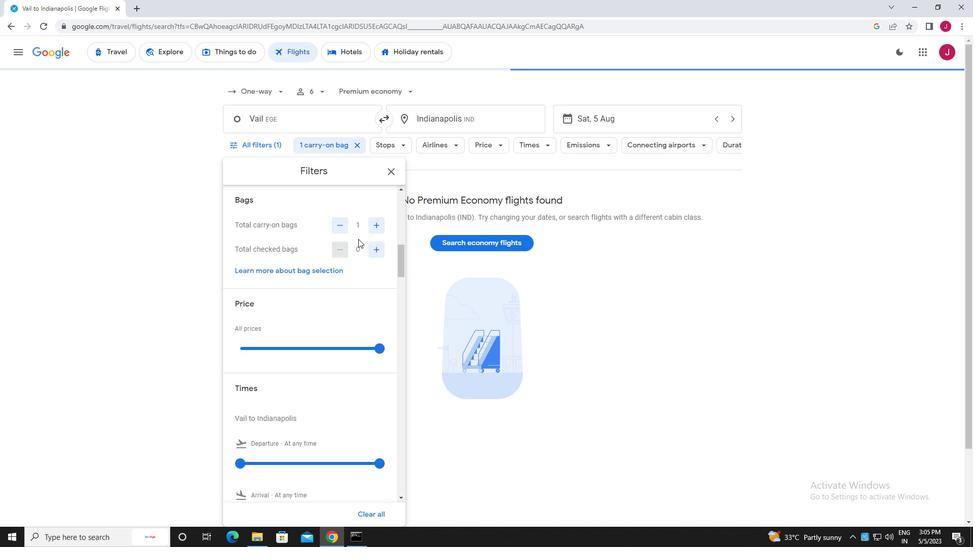 
Action: Mouse moved to (359, 242)
Screenshot: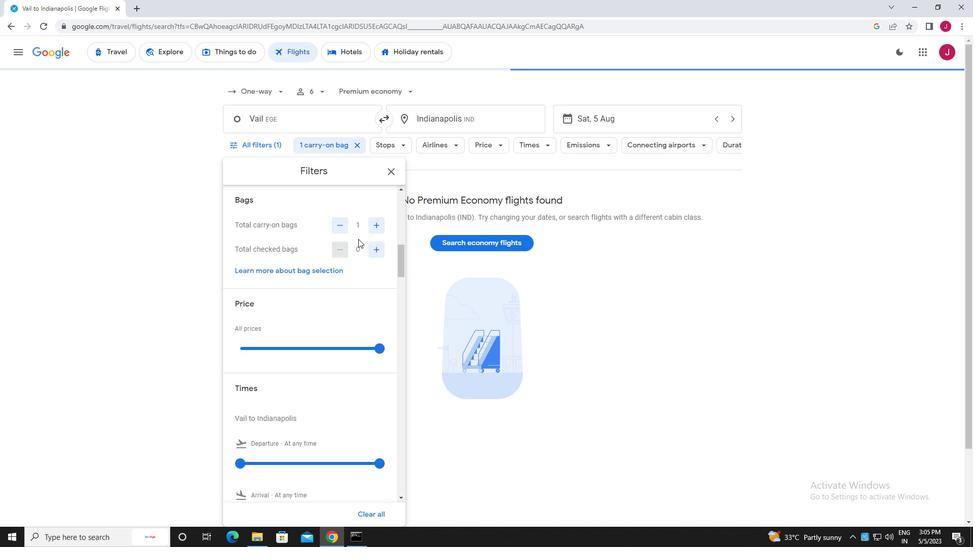 
Action: Mouse scrolled (359, 241) with delta (0, 0)
Screenshot: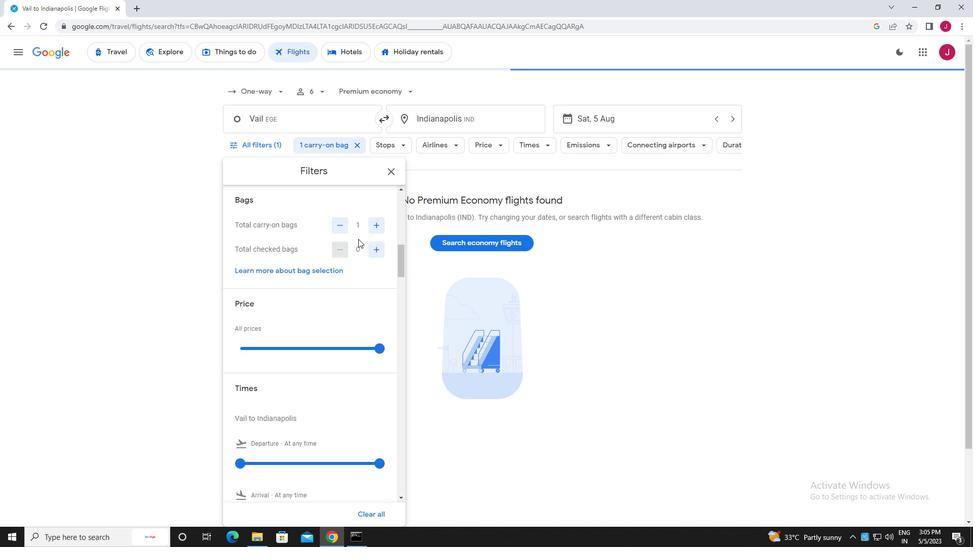 
Action: Mouse moved to (377, 248)
Screenshot: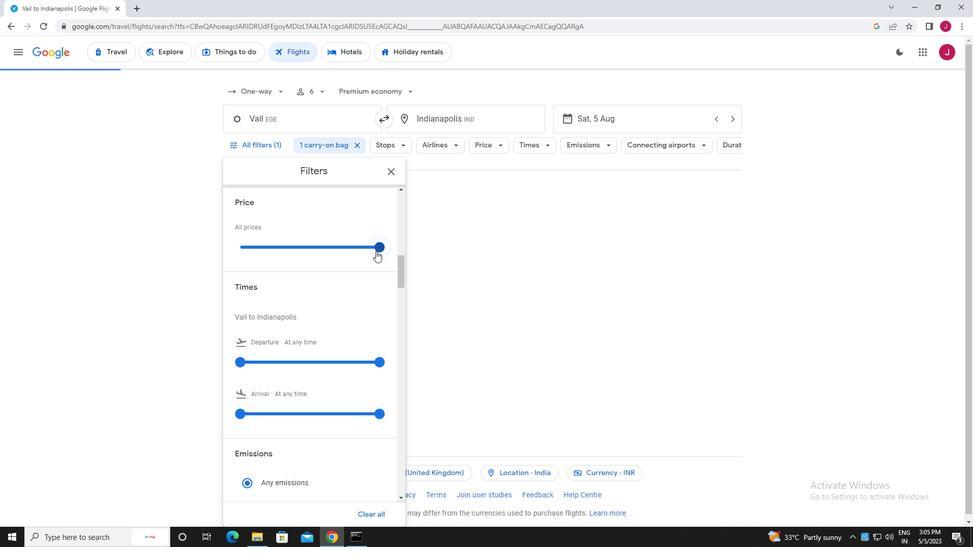 
Action: Mouse pressed left at (377, 248)
Screenshot: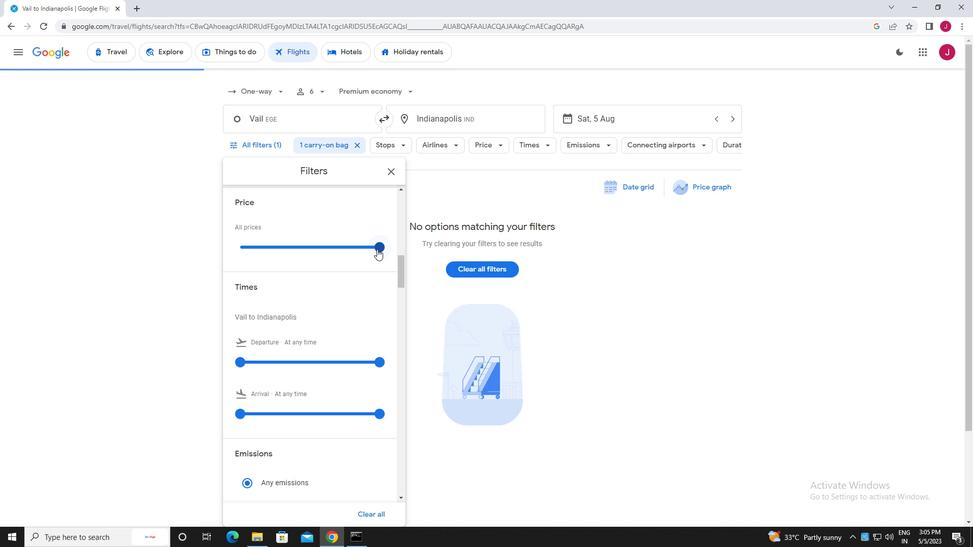 
Action: Mouse moved to (343, 286)
Screenshot: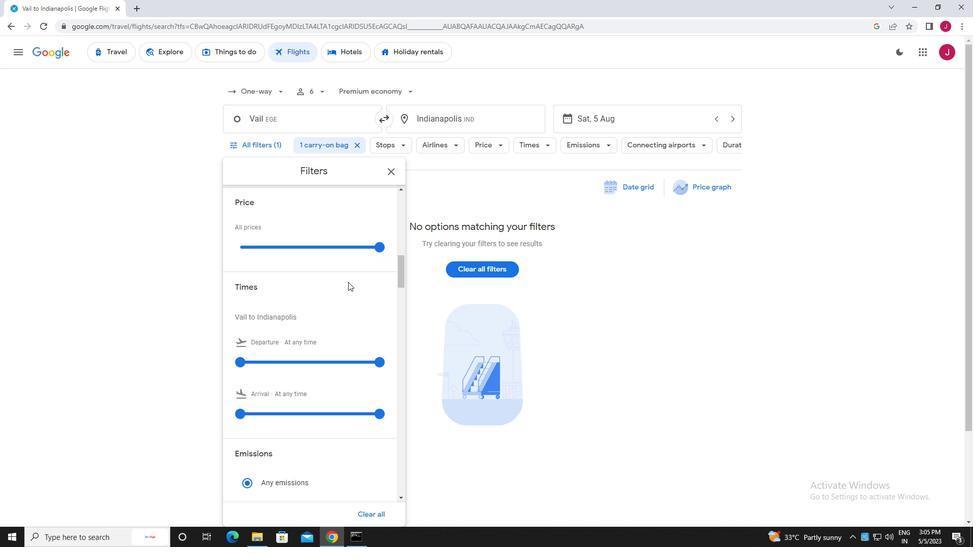 
Action: Mouse scrolled (343, 285) with delta (0, 0)
Screenshot: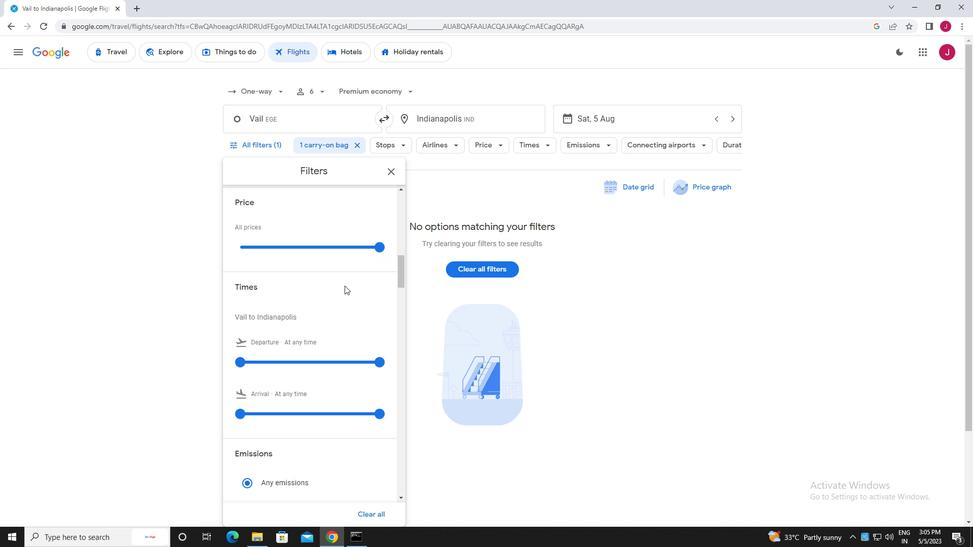 
Action: Mouse scrolled (343, 285) with delta (0, 0)
Screenshot: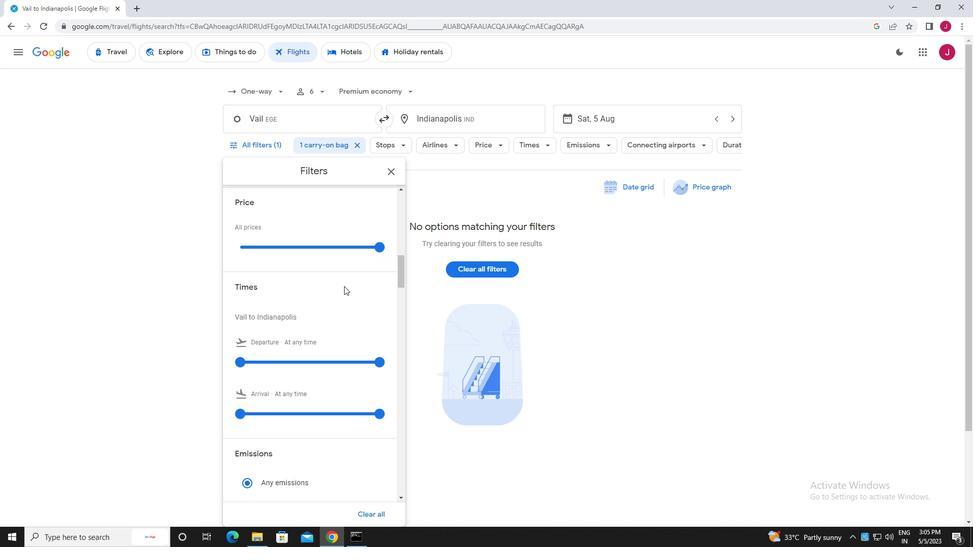 
Action: Mouse moved to (343, 286)
Screenshot: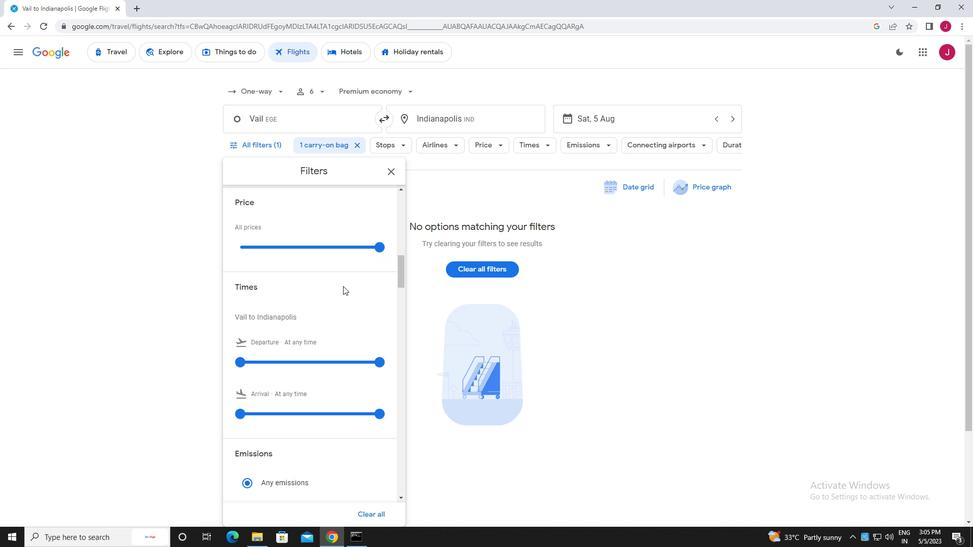 
Action: Mouse scrolled (343, 286) with delta (0, 0)
Screenshot: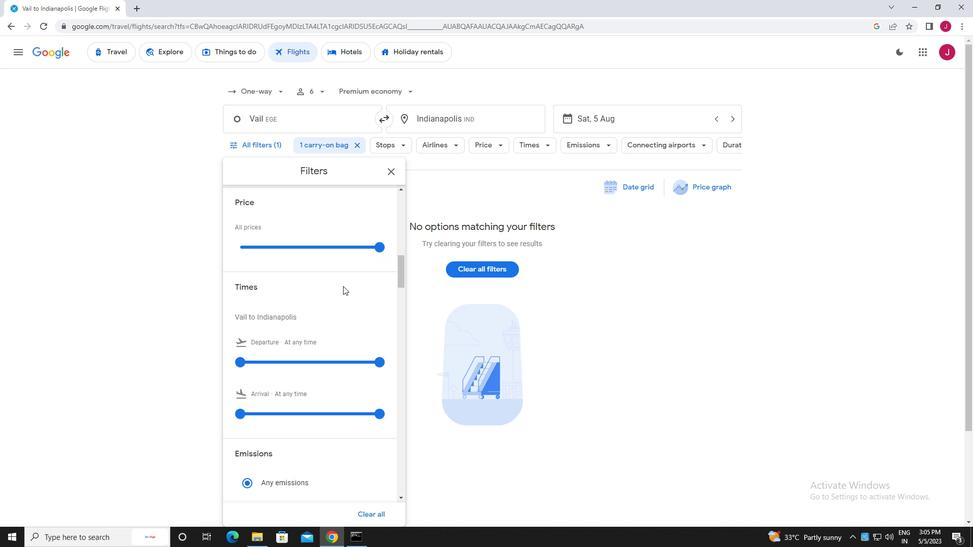 
Action: Mouse moved to (239, 207)
Screenshot: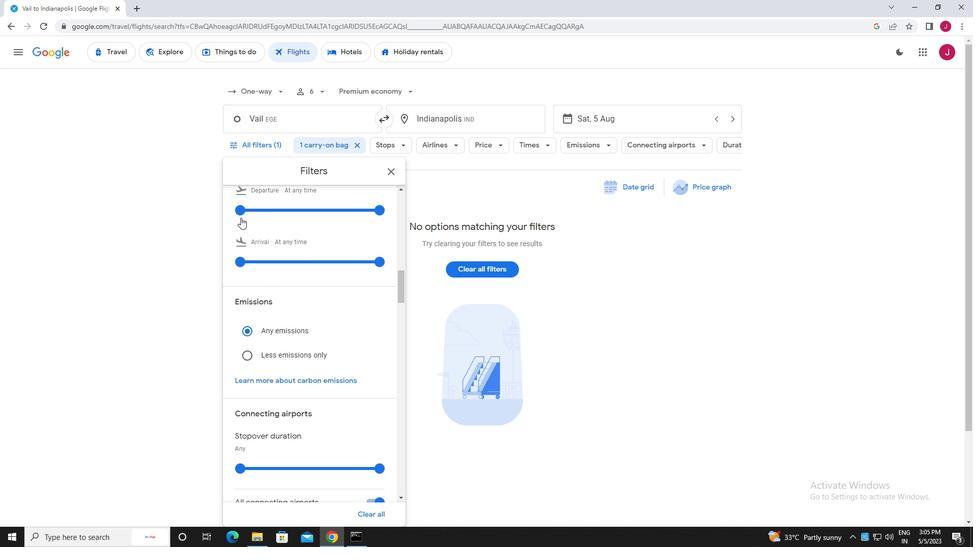 
Action: Mouse pressed left at (239, 207)
Screenshot: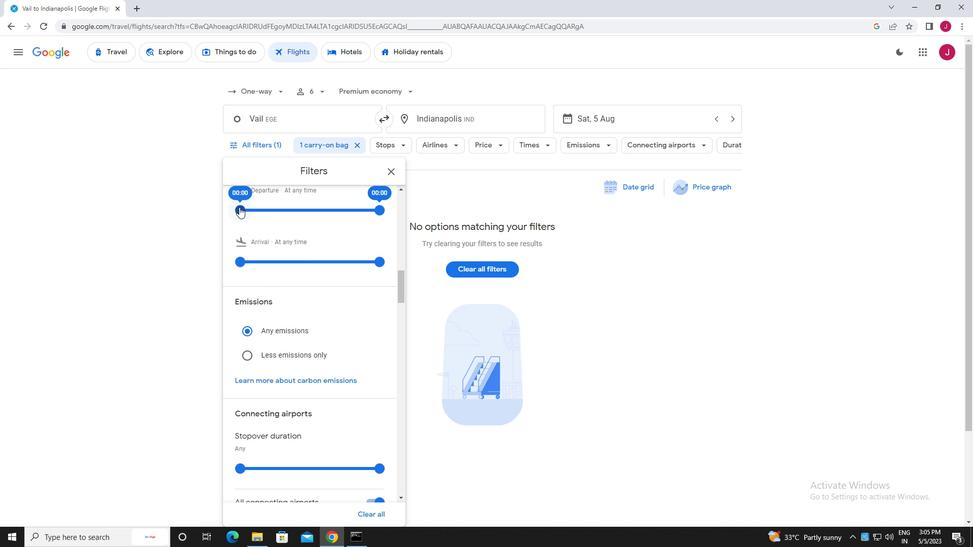 
Action: Mouse moved to (389, 172)
Screenshot: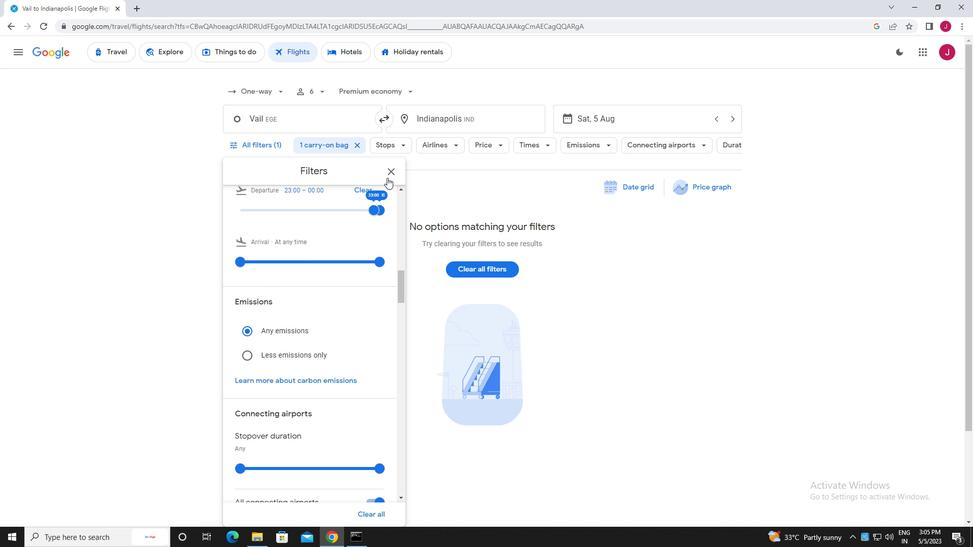 
Action: Mouse pressed left at (389, 172)
Screenshot: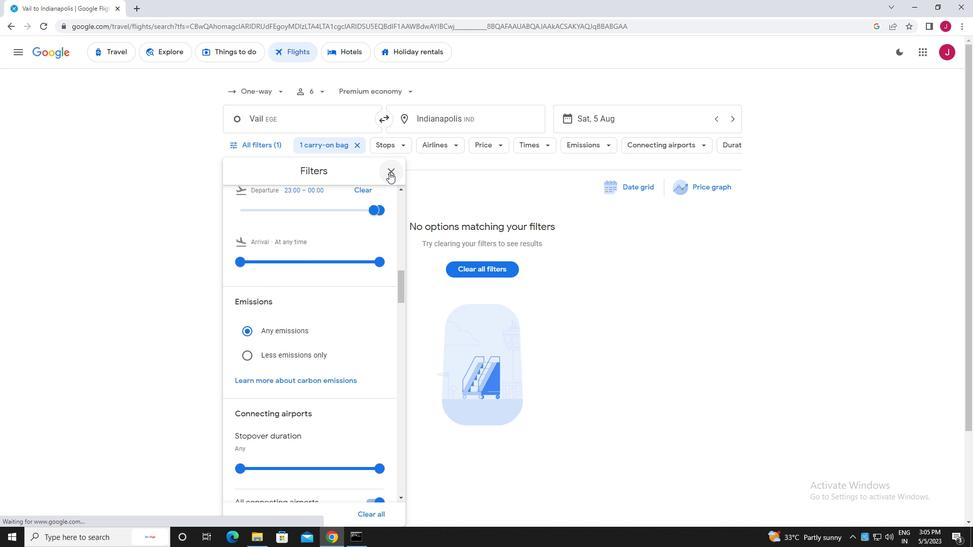 
Action: Mouse moved to (386, 173)
Screenshot: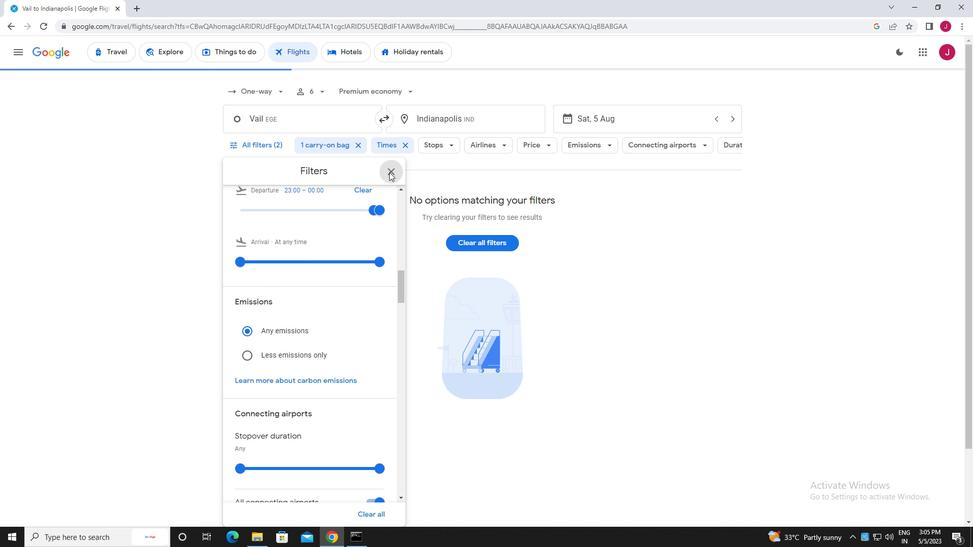 
